 Task: Log work in the project AgileBoost for the issue 'Develop a new tool for automated testing of mobile application performance and resource consumption' spent time as '6w 3d 23h 55m' and remaining time as '3w 2d 14h 56m' and add a flag. Now add the issue to the epic 'Data Science Process Improvement'. Log work in the project AgileBoost for the issue 'Upgrade the logging and monitoring capabilities of a web application to improve error detection and debugging' spent time as '4w 5d 4h 20m' and remaining time as '1w 6d 20h 42m' and clone the issue. Now add the issue to the epic 'Data Visualization Process Improvement'
Action: Mouse moved to (695, 219)
Screenshot: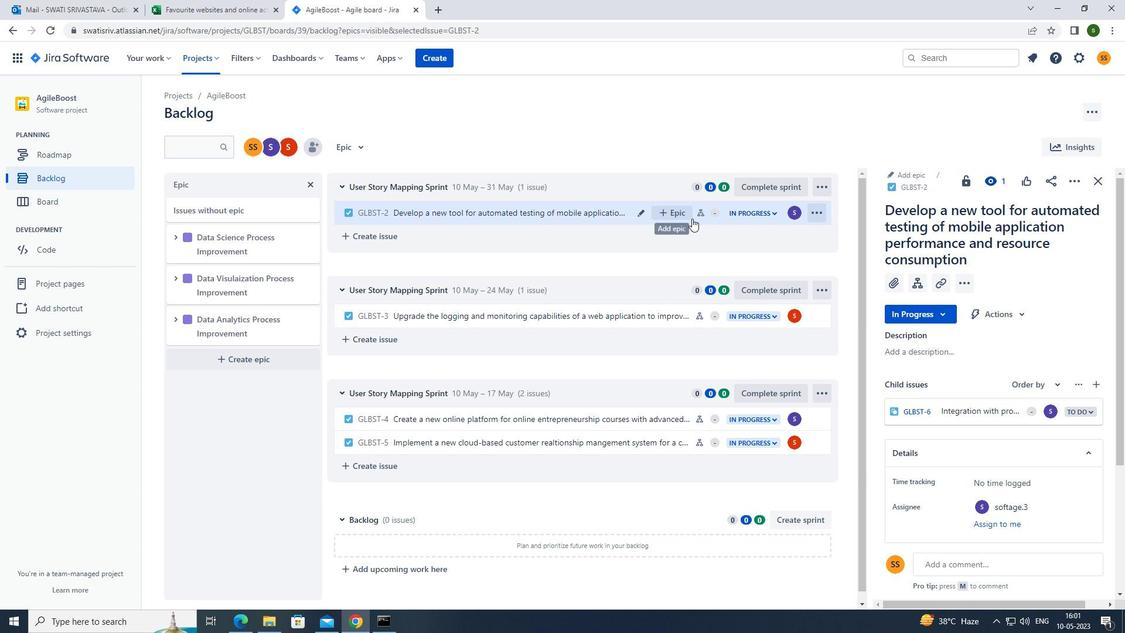 
Action: Mouse pressed left at (695, 219)
Screenshot: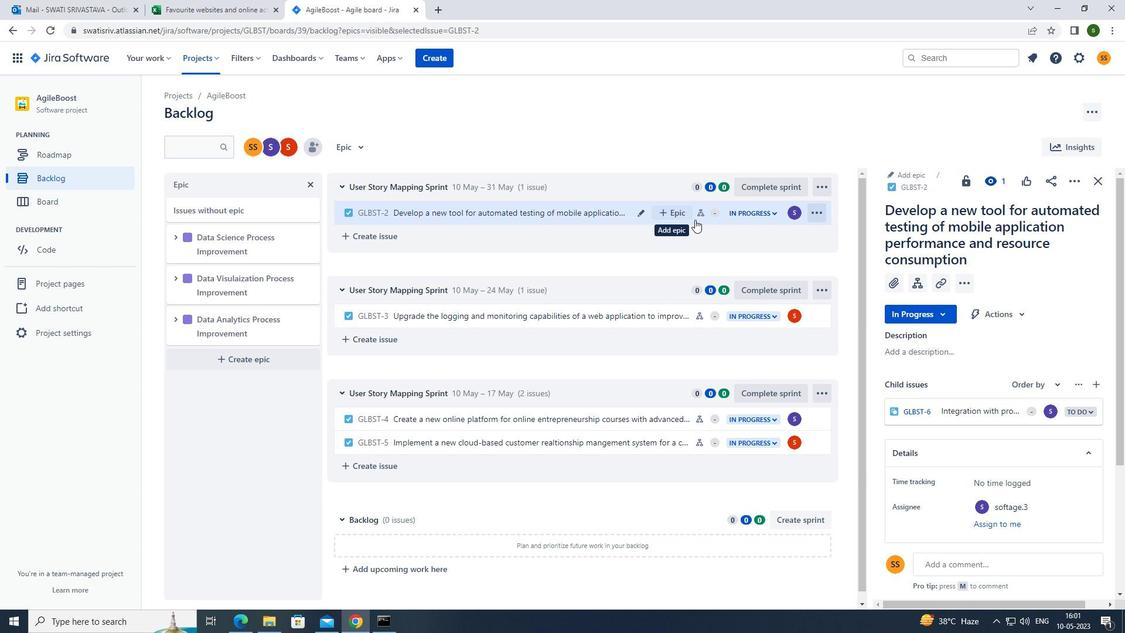 
Action: Mouse moved to (1074, 182)
Screenshot: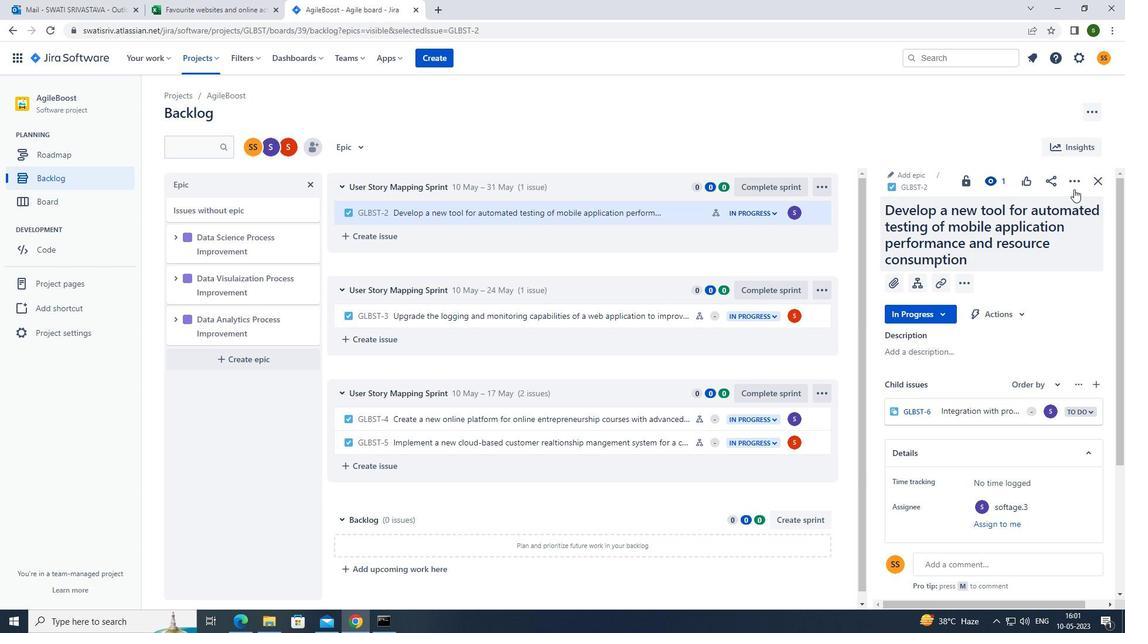
Action: Mouse pressed left at (1074, 182)
Screenshot: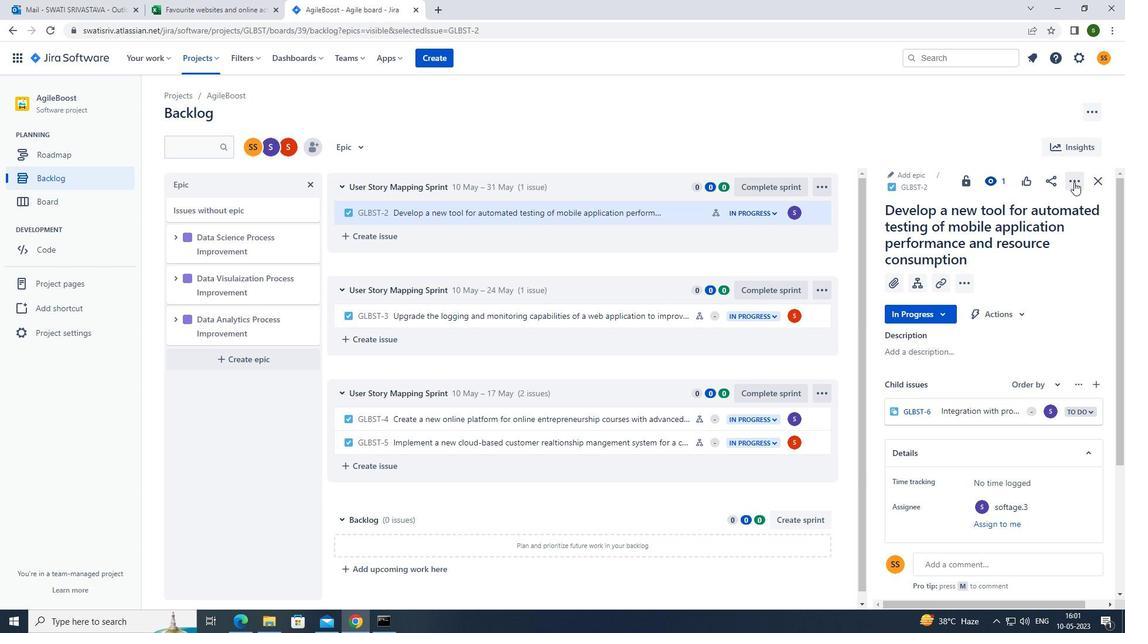 
Action: Mouse moved to (1022, 212)
Screenshot: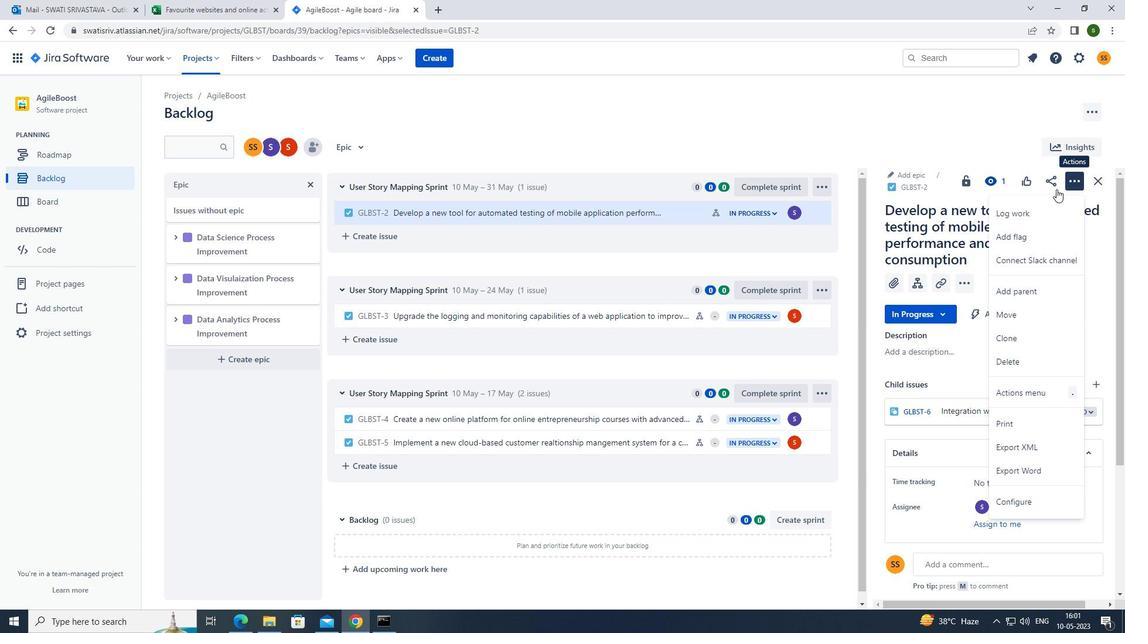
Action: Mouse pressed left at (1022, 212)
Screenshot: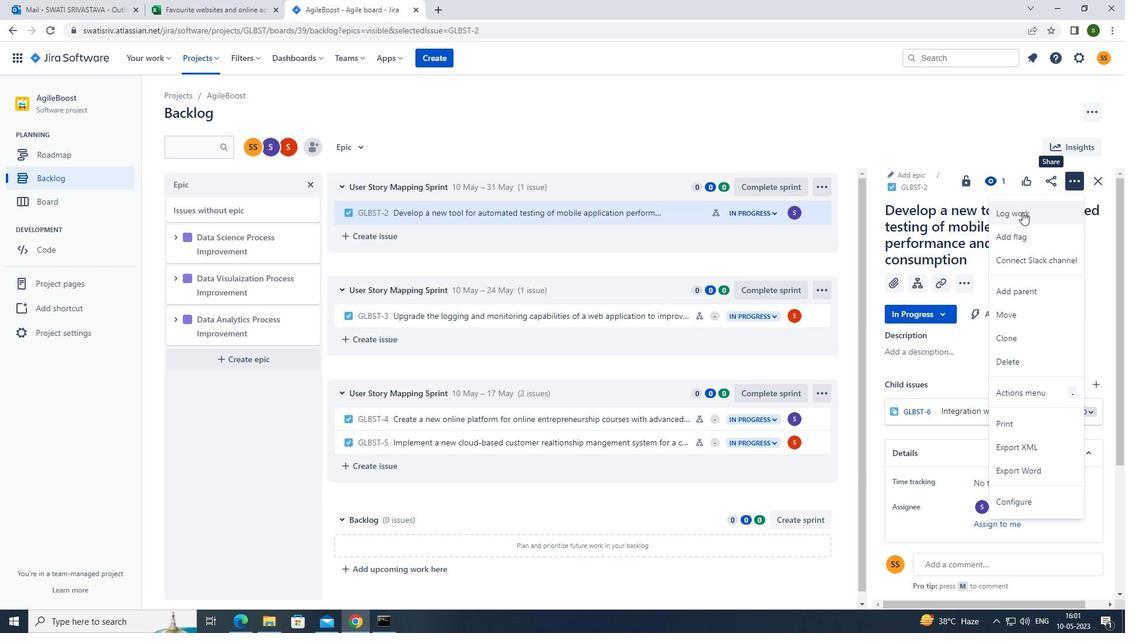
Action: Mouse moved to (532, 149)
Screenshot: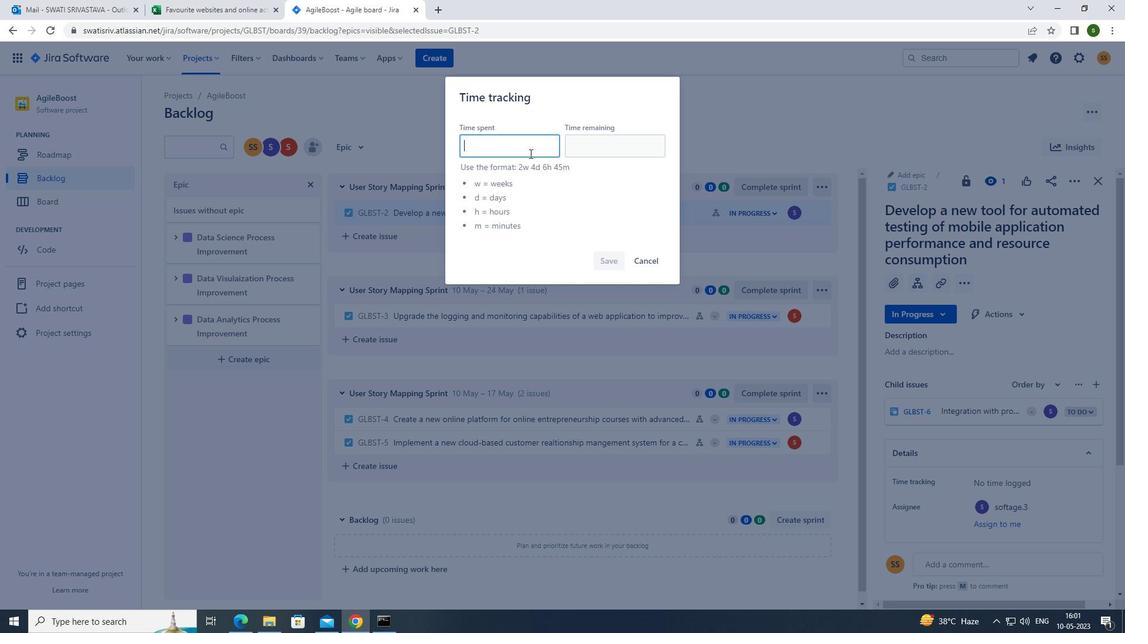 
Action: Key pressed 6w<Key.space>3d<Key.space>23h<Key.space>55m
Screenshot: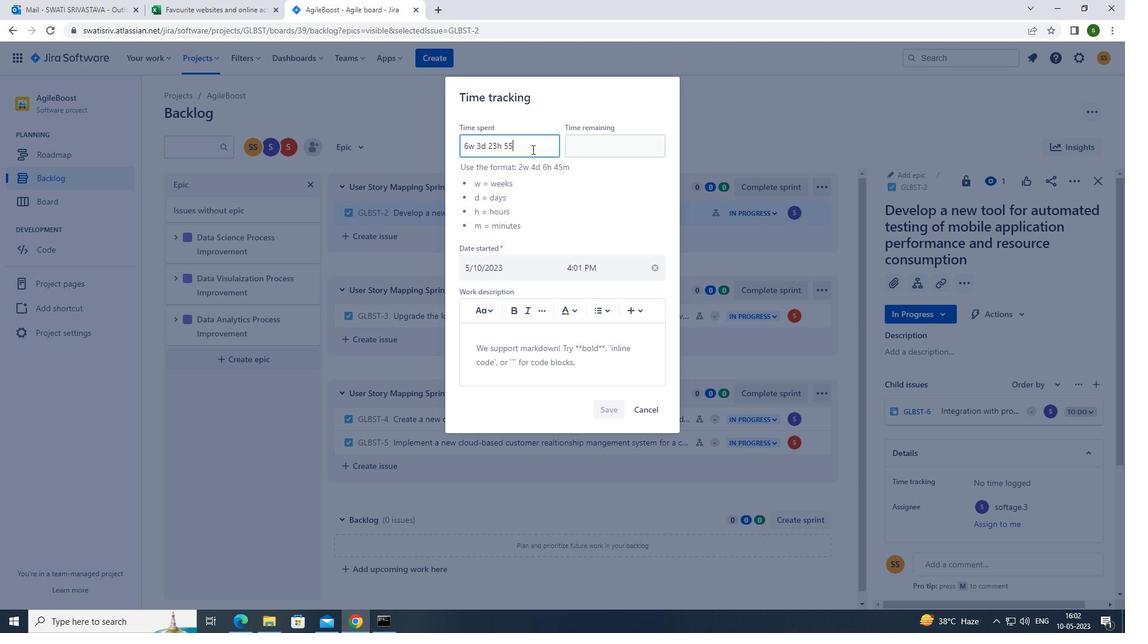 
Action: Mouse moved to (616, 160)
Screenshot: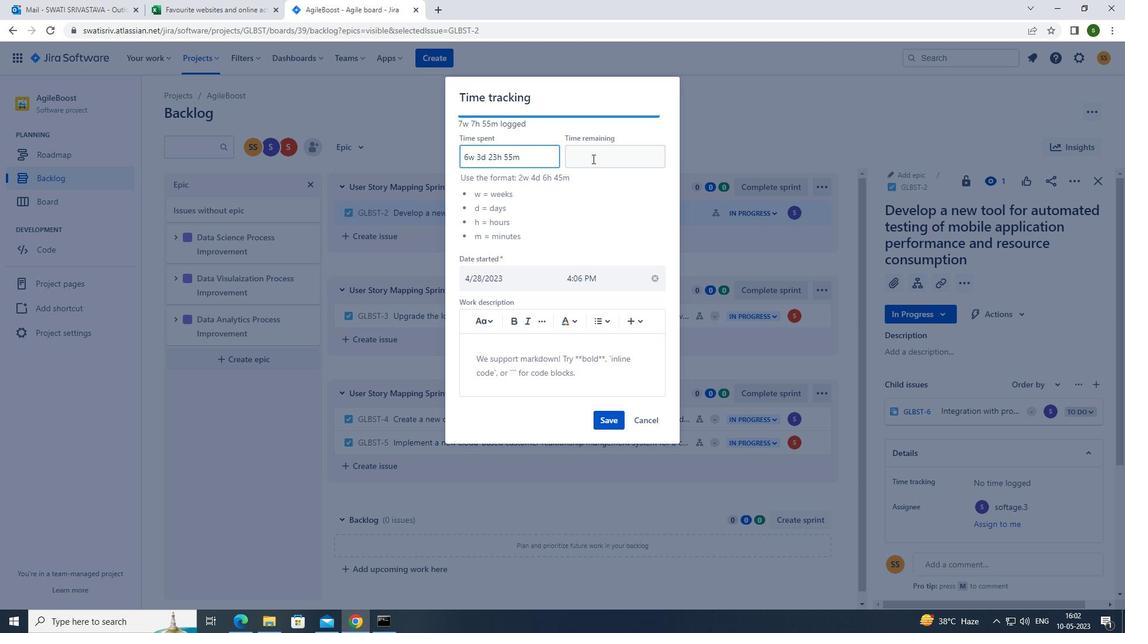 
Action: Mouse pressed left at (616, 160)
Screenshot: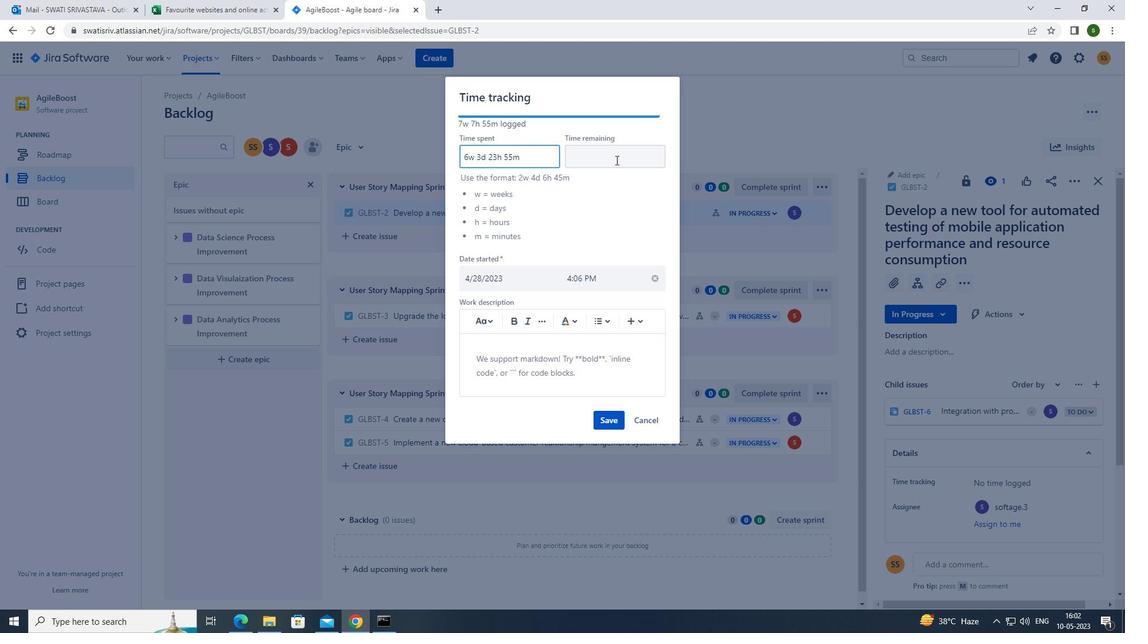
Action: Key pressed 3w<Key.space>2d<Key.space>14h<Key.space>56m
Screenshot: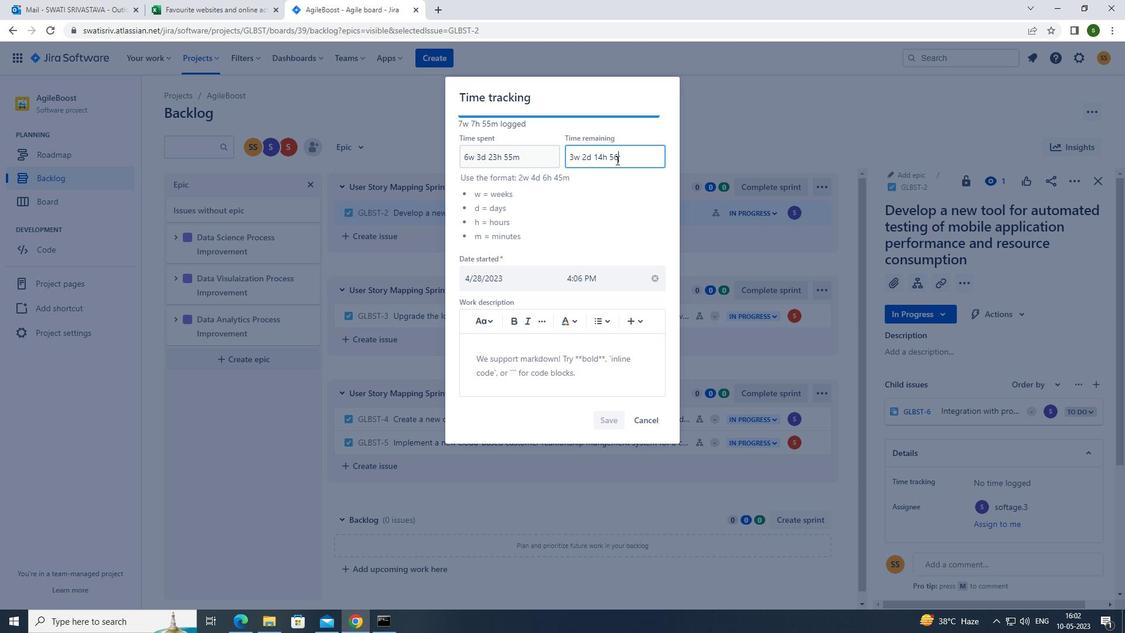 
Action: Mouse moved to (617, 414)
Screenshot: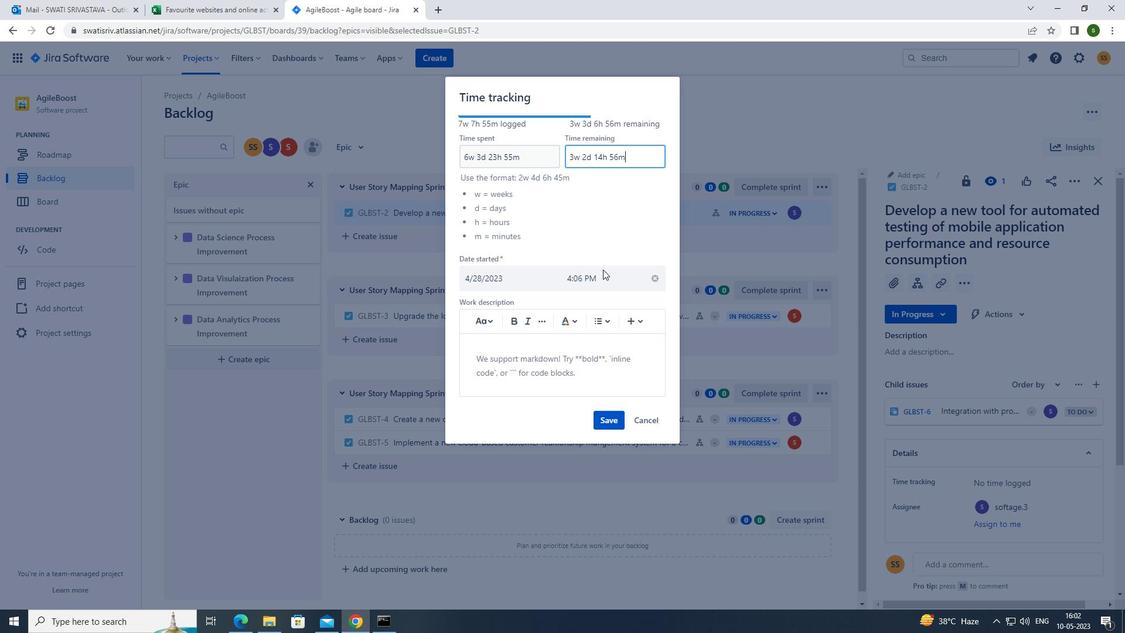 
Action: Mouse pressed left at (617, 414)
Screenshot: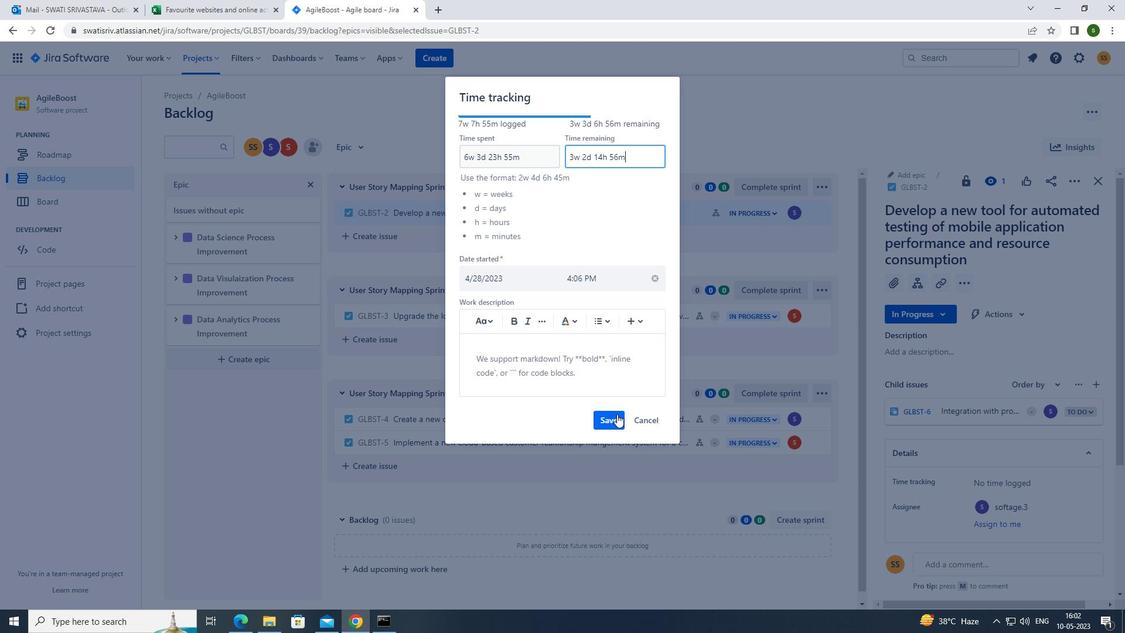 
Action: Mouse moved to (1076, 182)
Screenshot: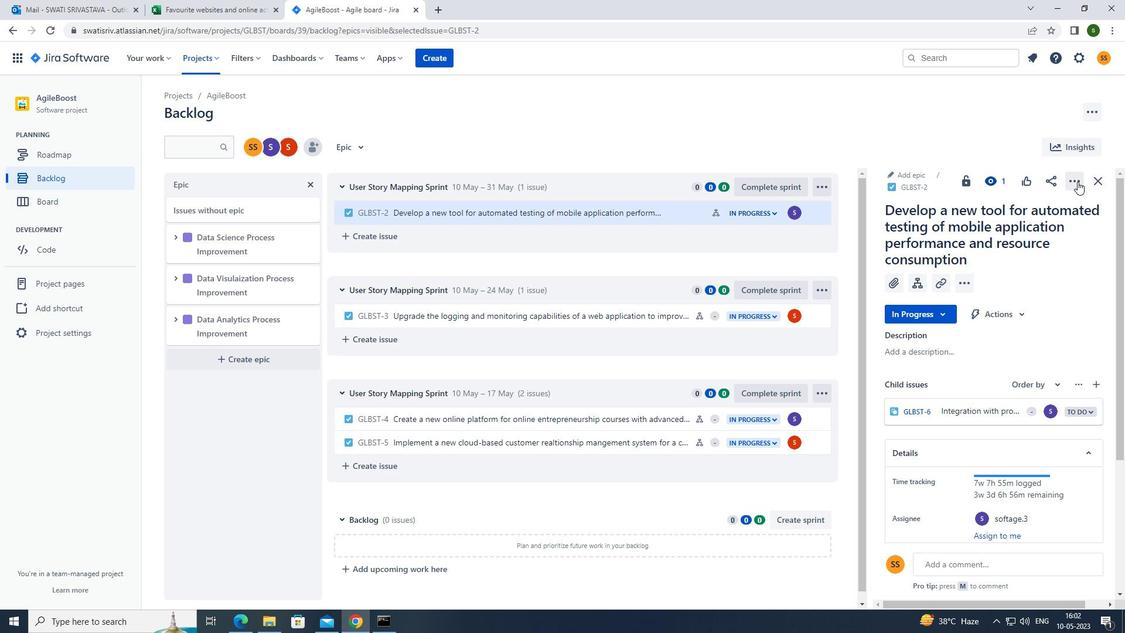 
Action: Mouse pressed left at (1076, 182)
Screenshot: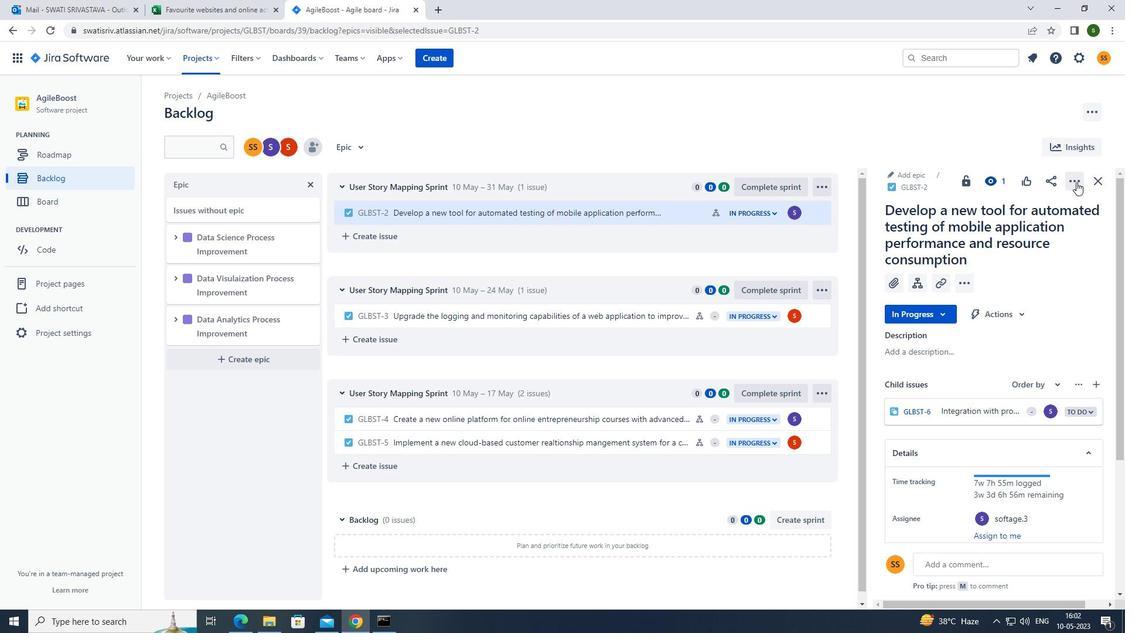 
Action: Mouse moved to (1015, 240)
Screenshot: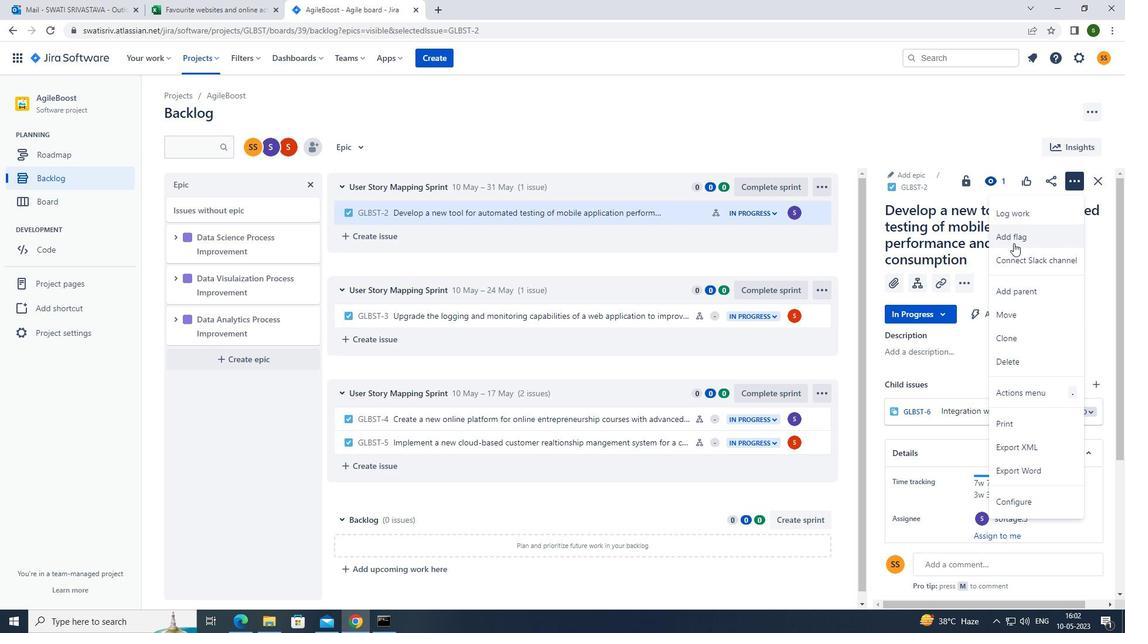 
Action: Mouse pressed left at (1015, 240)
Screenshot: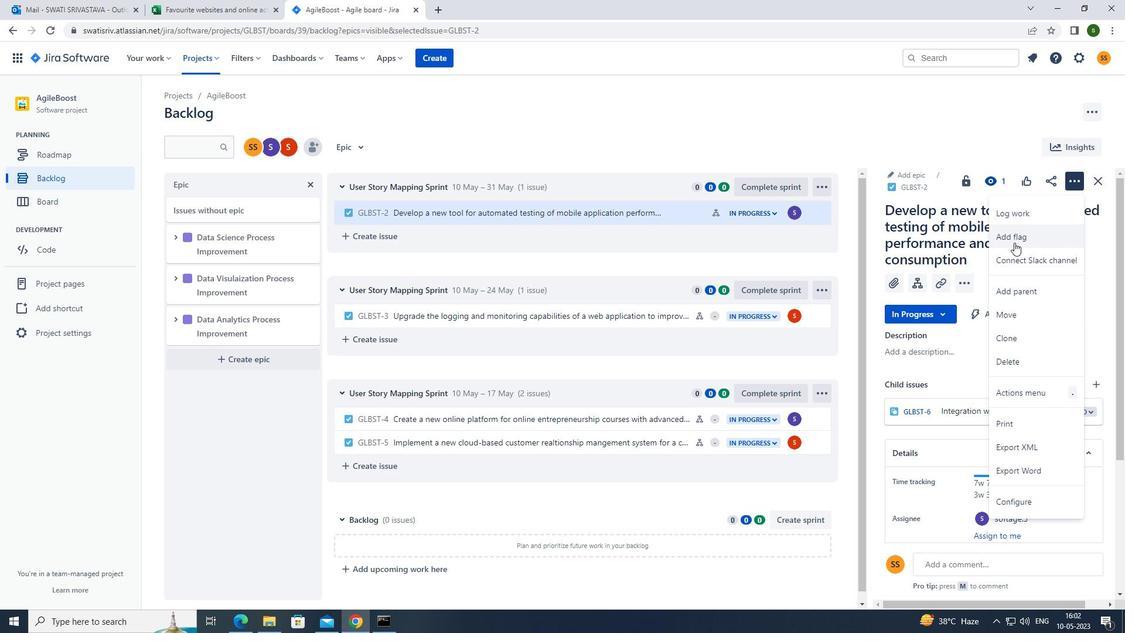 
Action: Mouse moved to (361, 148)
Screenshot: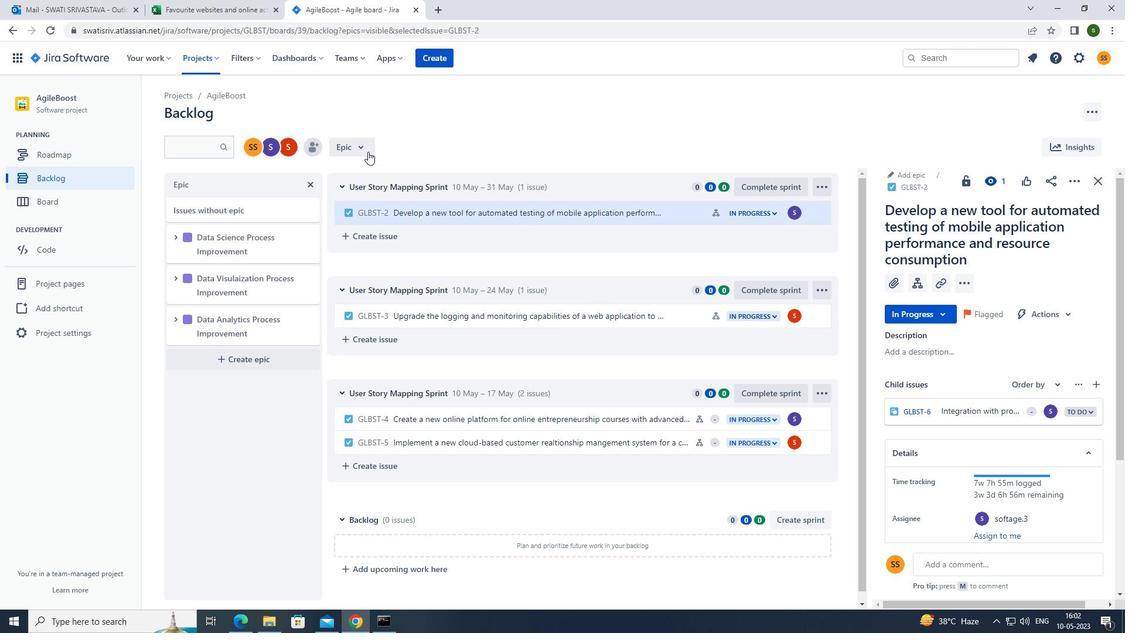 
Action: Mouse pressed left at (361, 148)
Screenshot: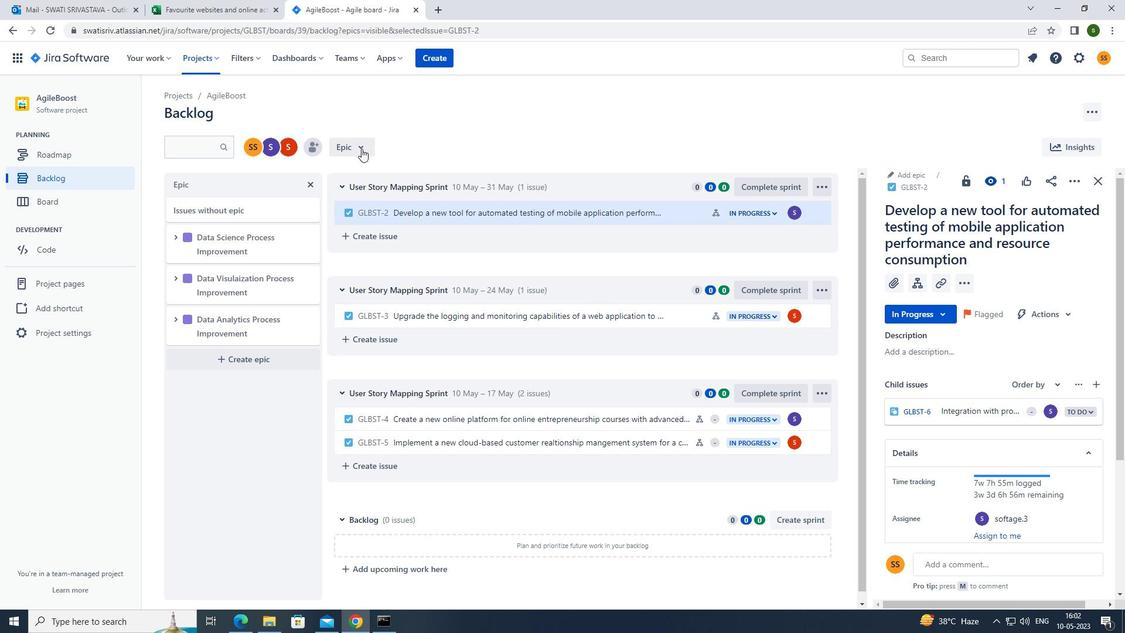 
Action: Mouse moved to (405, 201)
Screenshot: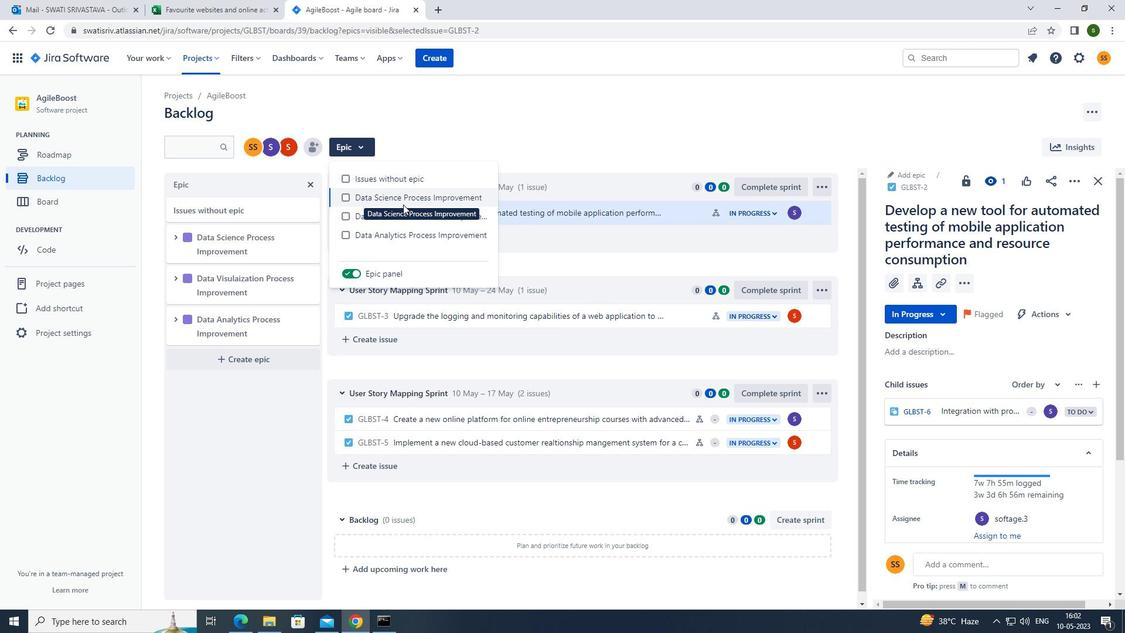 
Action: Mouse pressed left at (405, 201)
Screenshot: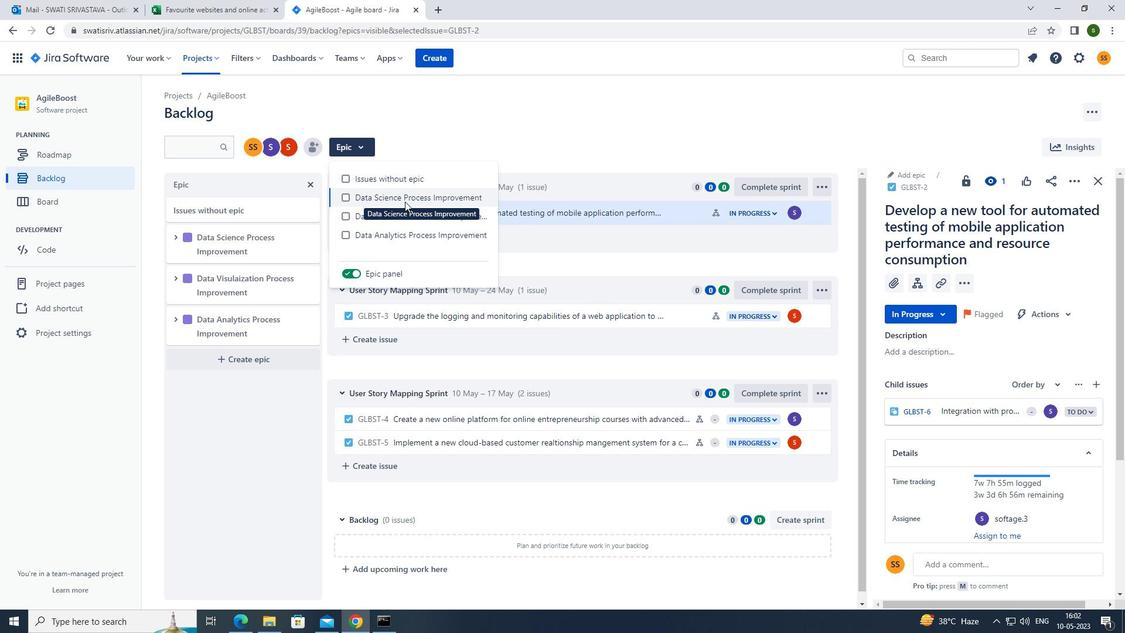 
Action: Mouse moved to (550, 131)
Screenshot: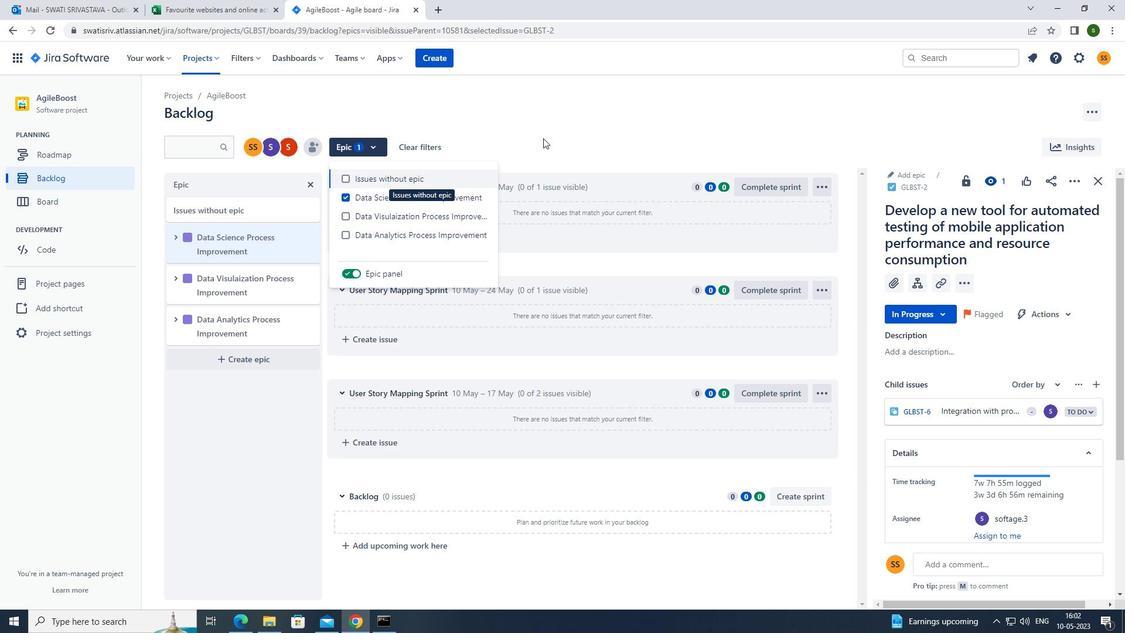 
Action: Mouse pressed left at (550, 131)
Screenshot: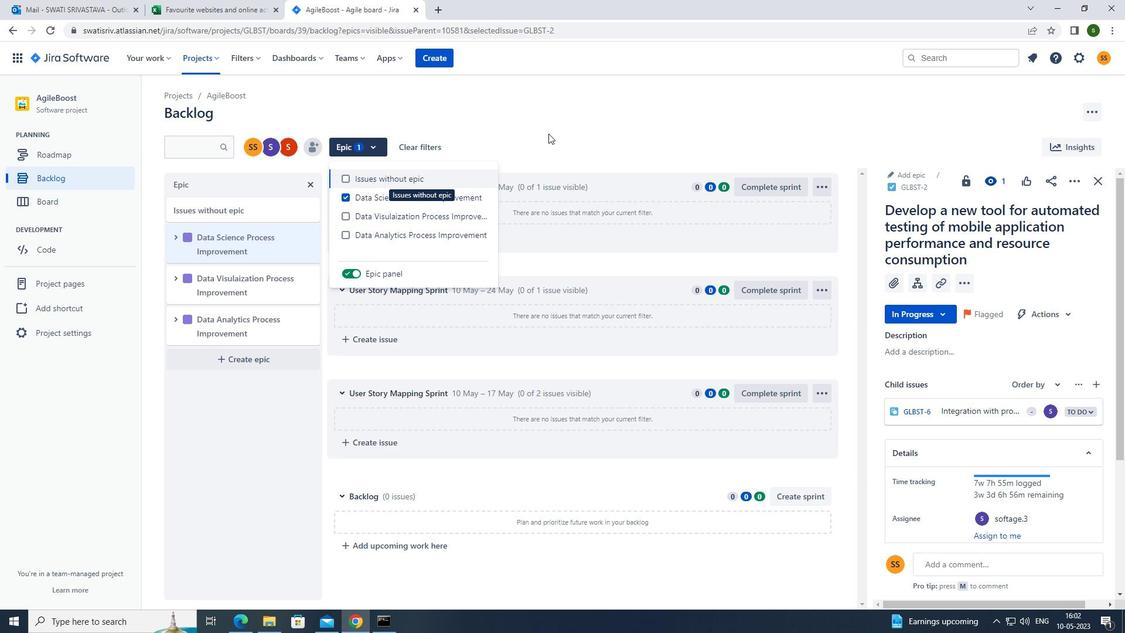 
Action: Mouse moved to (83, 174)
Screenshot: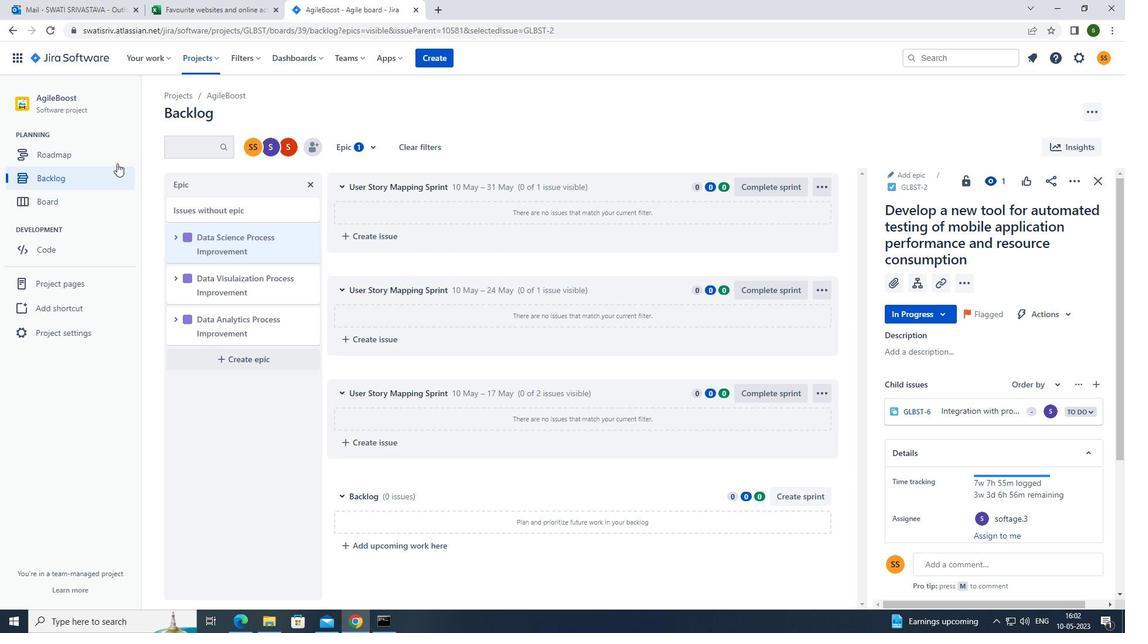 
Action: Mouse pressed left at (83, 174)
Screenshot: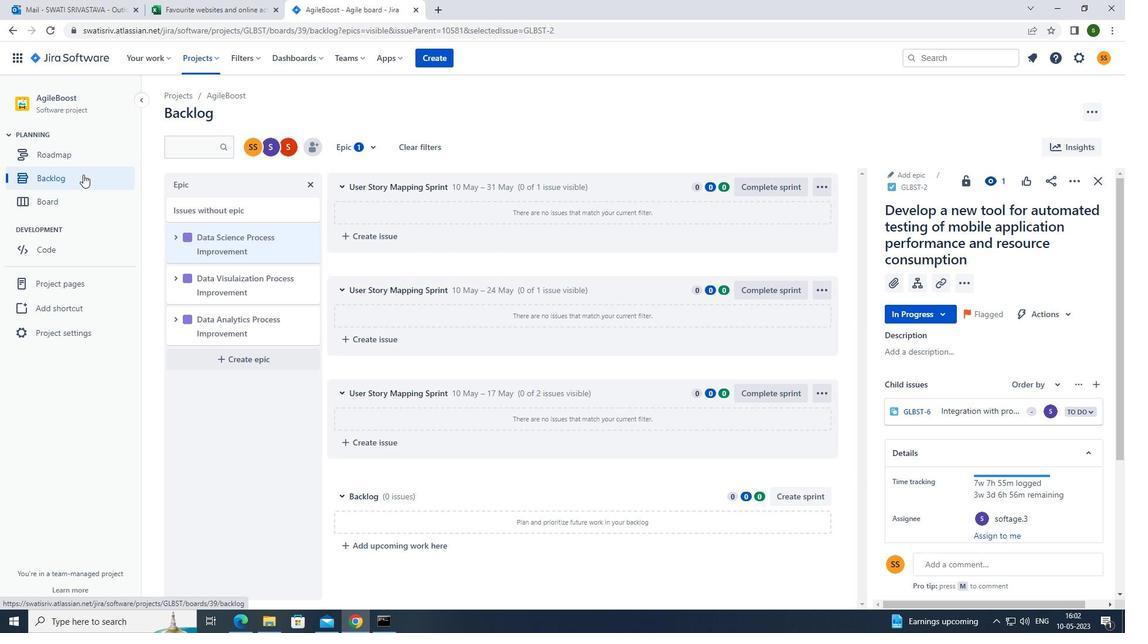
Action: Mouse moved to (645, 324)
Screenshot: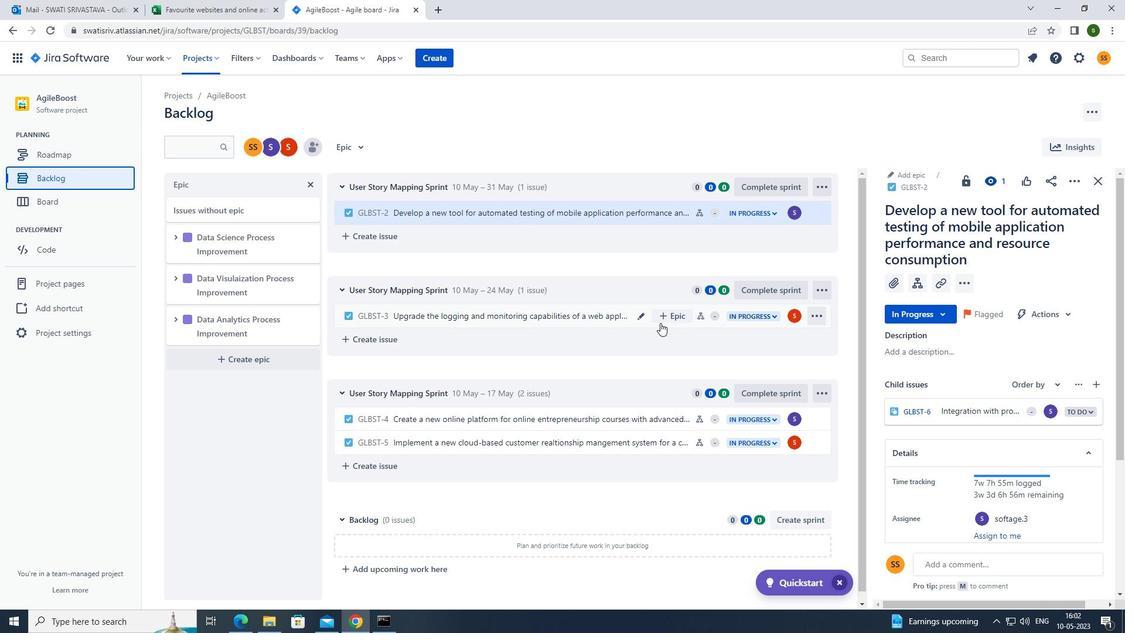 
Action: Mouse pressed left at (645, 324)
Screenshot: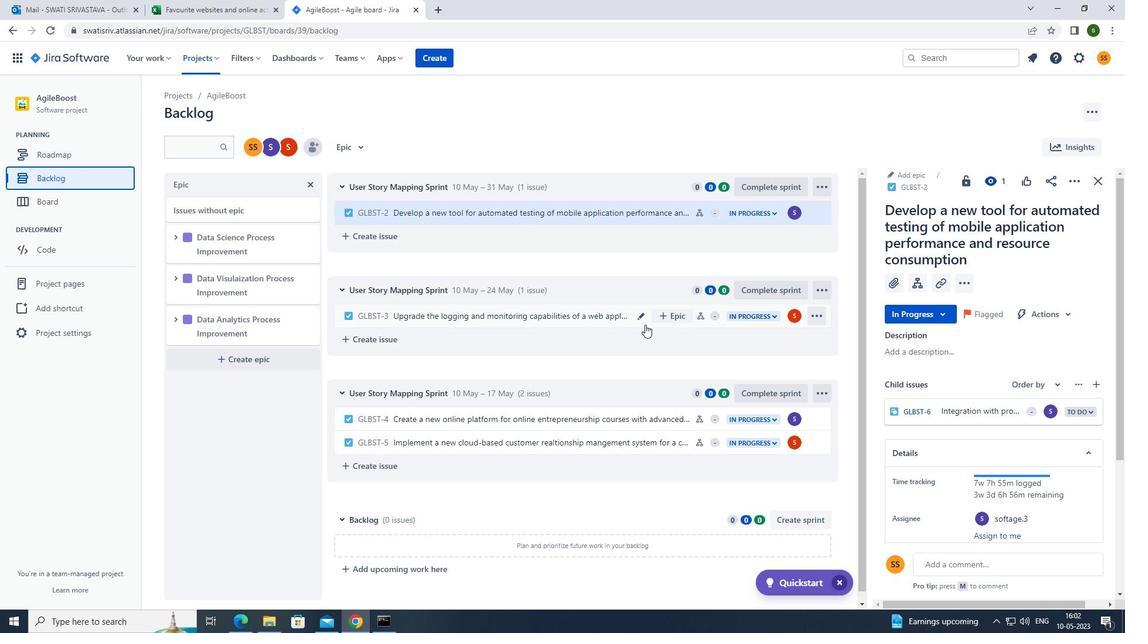 
Action: Mouse moved to (1066, 177)
Screenshot: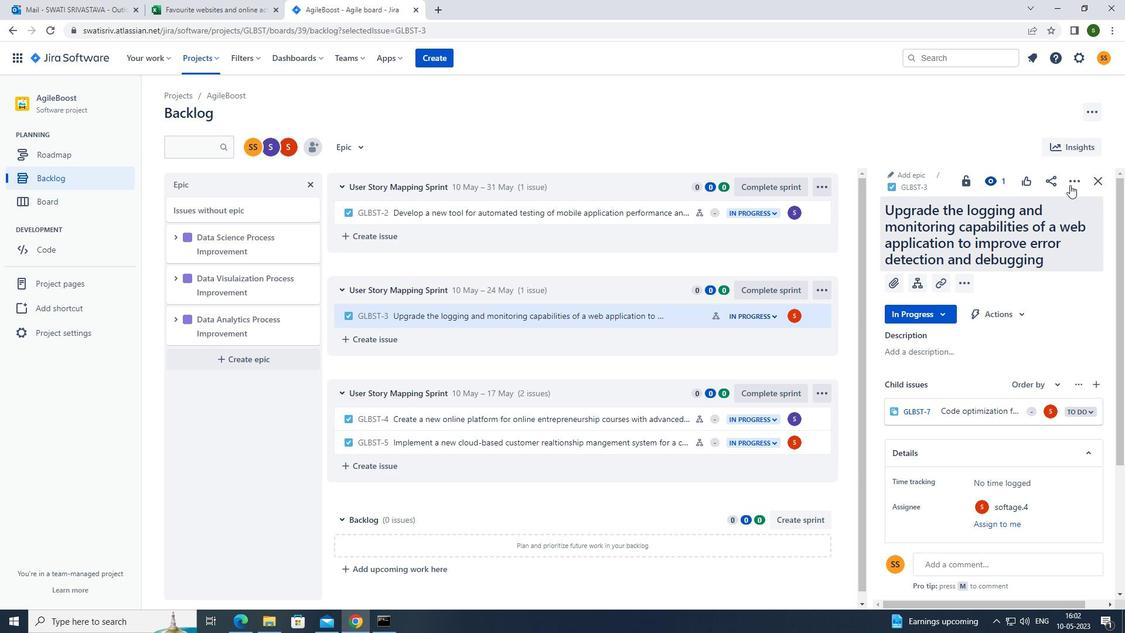 
Action: Mouse pressed left at (1066, 177)
Screenshot: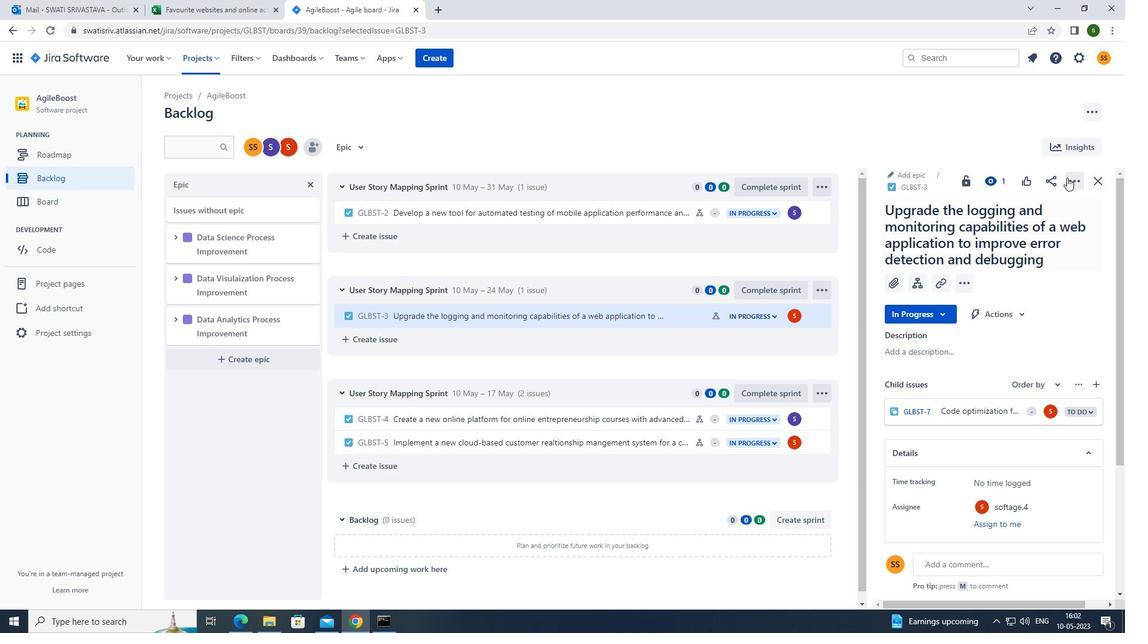 
Action: Mouse moved to (1043, 206)
Screenshot: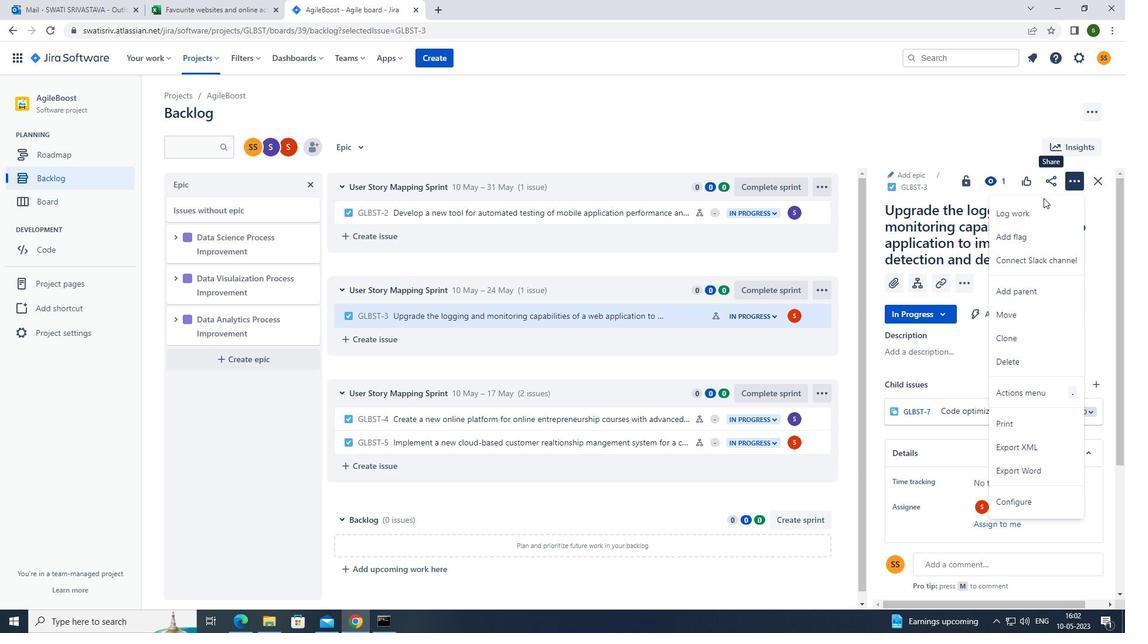 
Action: Mouse pressed left at (1043, 206)
Screenshot: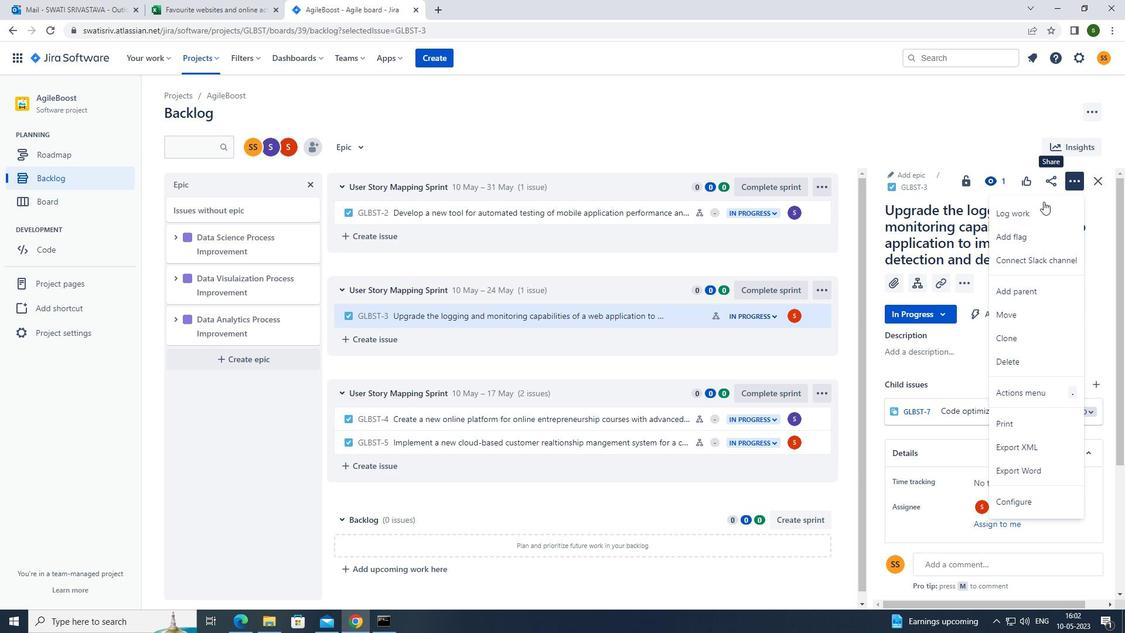 
Action: Mouse moved to (542, 149)
Screenshot: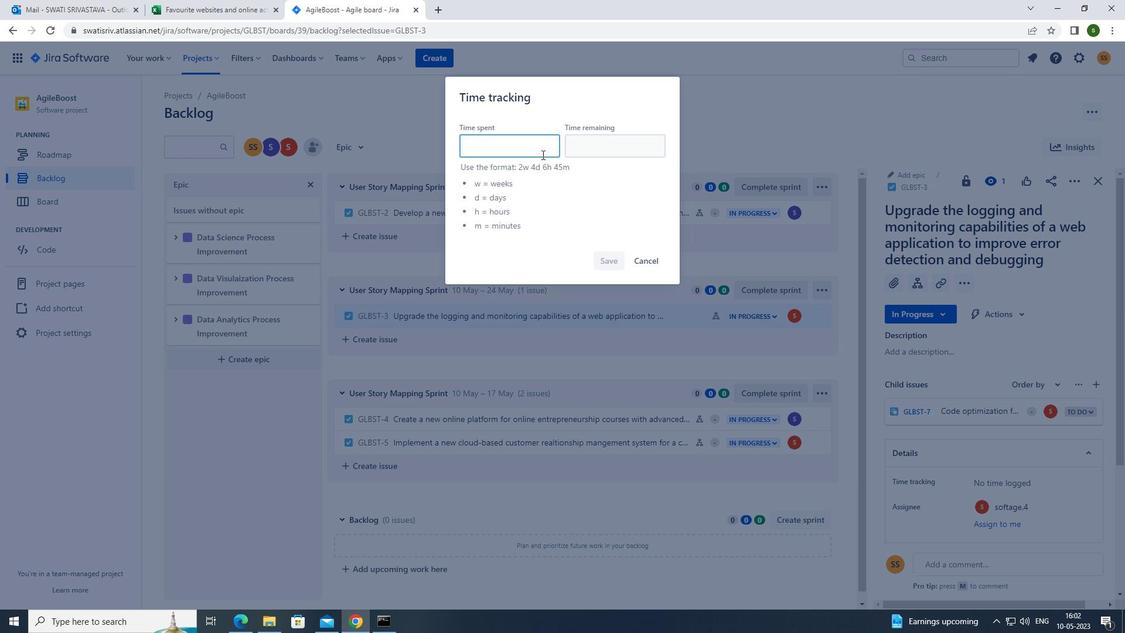 
Action: Mouse pressed left at (542, 149)
Screenshot: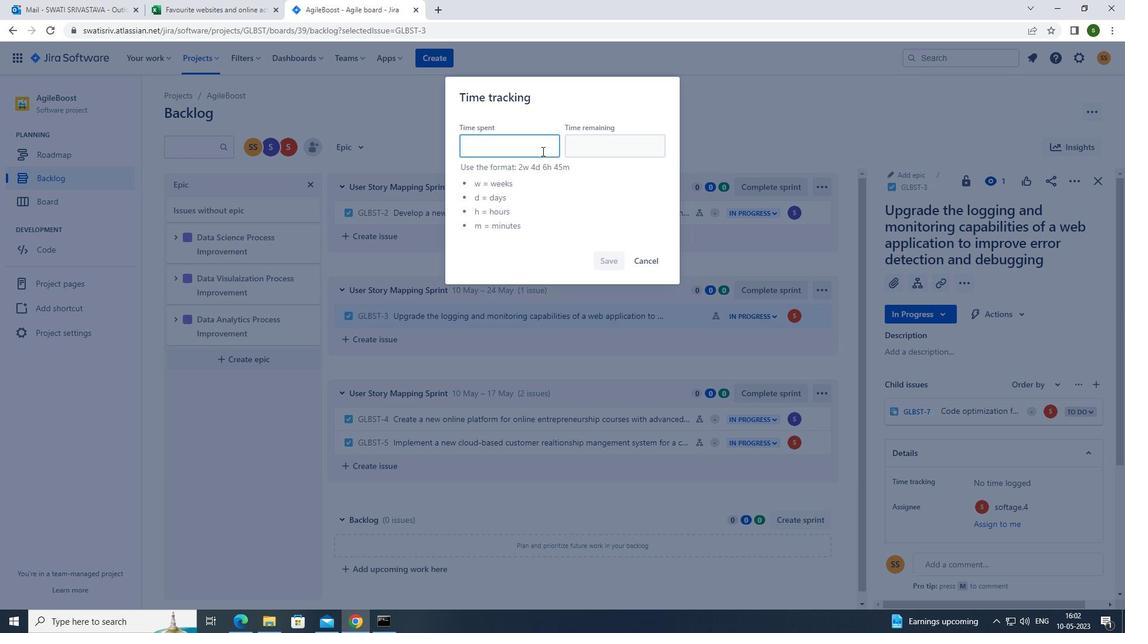 
Action: Key pressed 4w<Key.space>5d<Key.space>4h<Key.space>20m
Screenshot: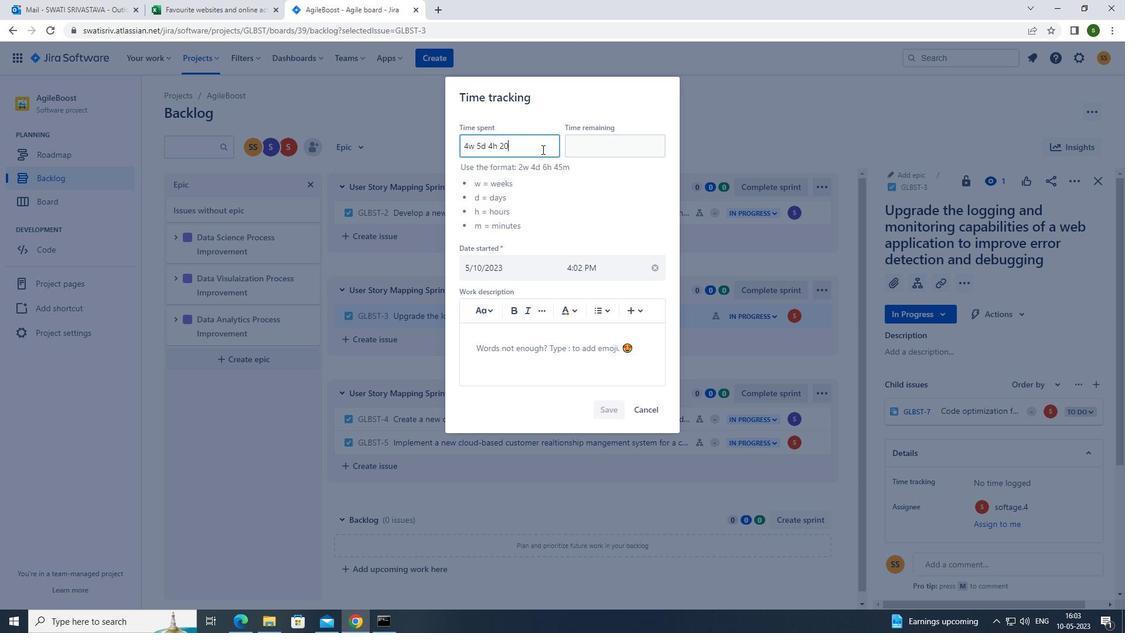 
Action: Mouse moved to (599, 157)
Screenshot: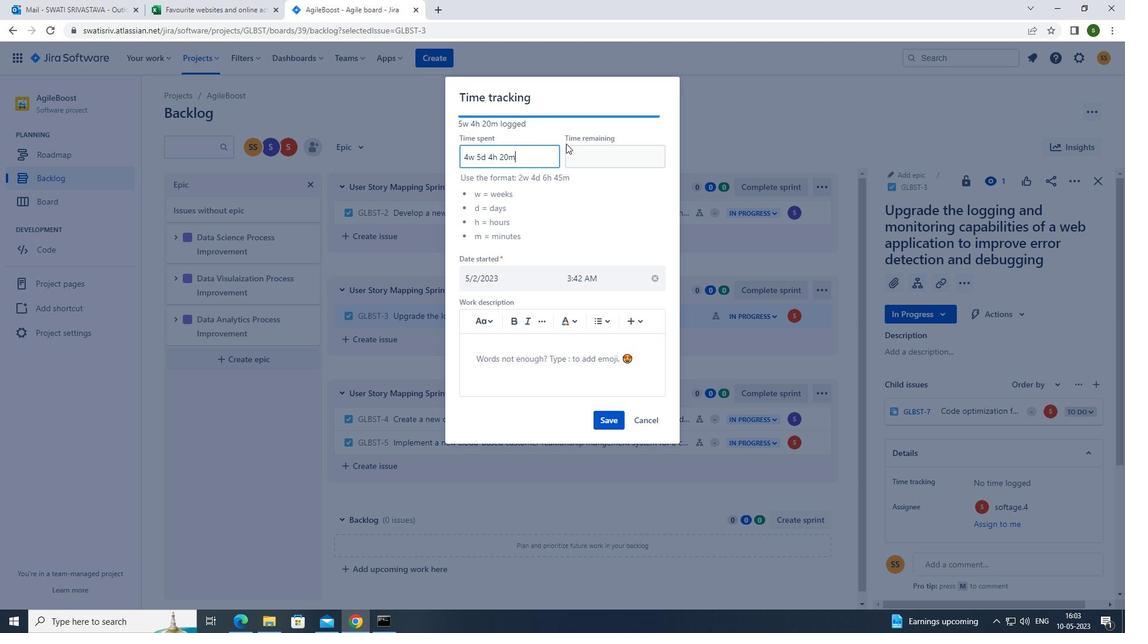 
Action: Mouse pressed left at (599, 157)
Screenshot: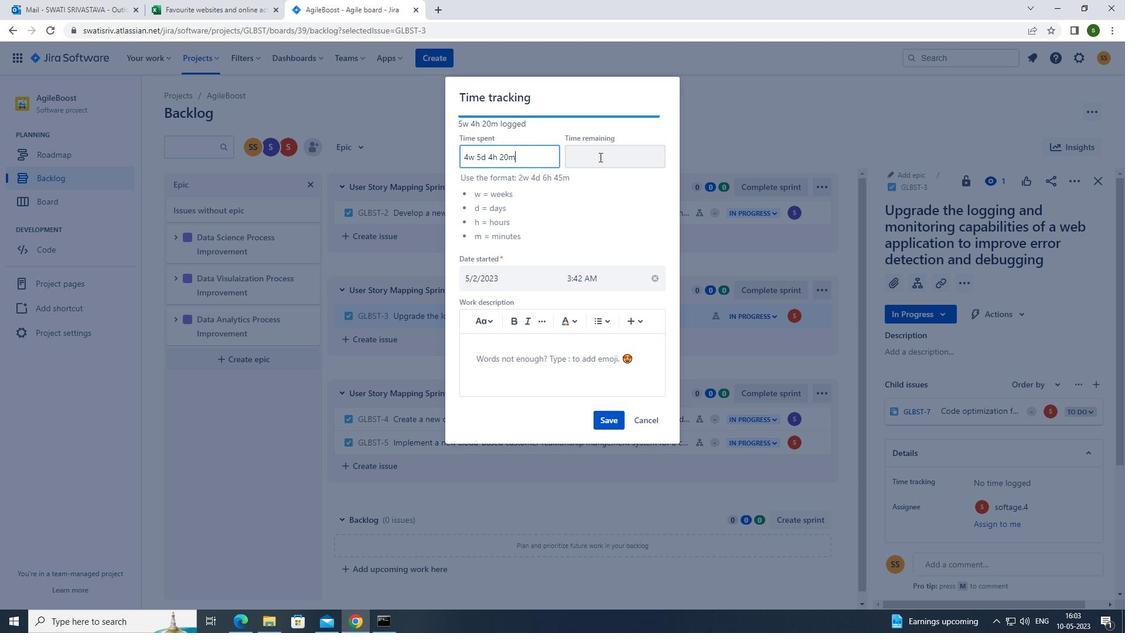 
Action: Mouse moved to (599, 157)
Screenshot: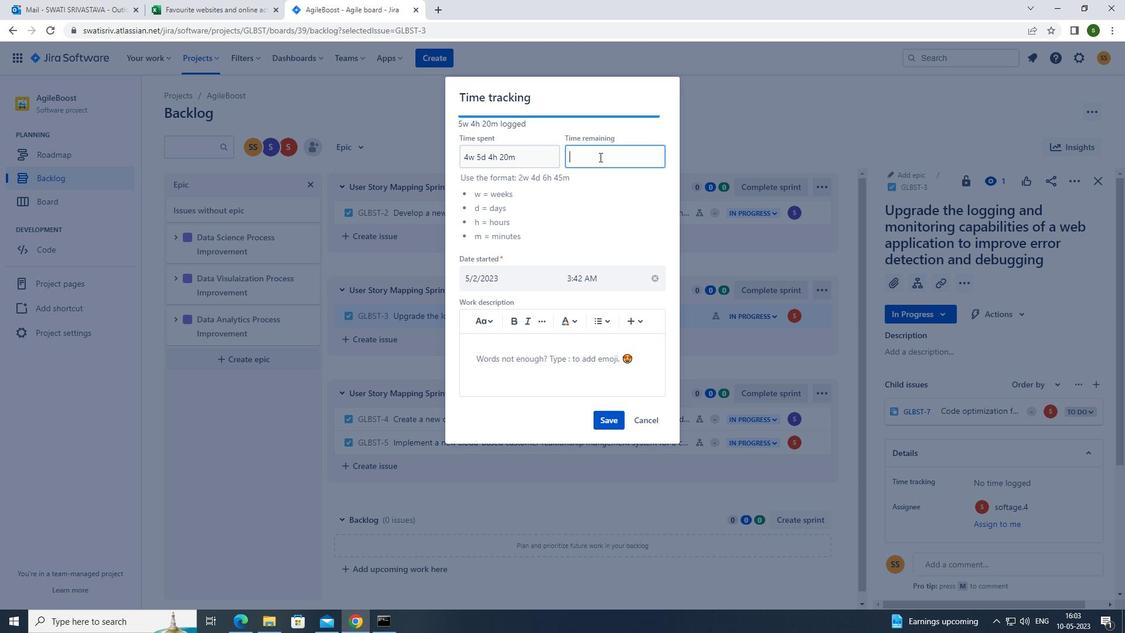
Action: Key pressed 1w<Key.space>6d<Key.space>20h<Key.space>42m
Screenshot: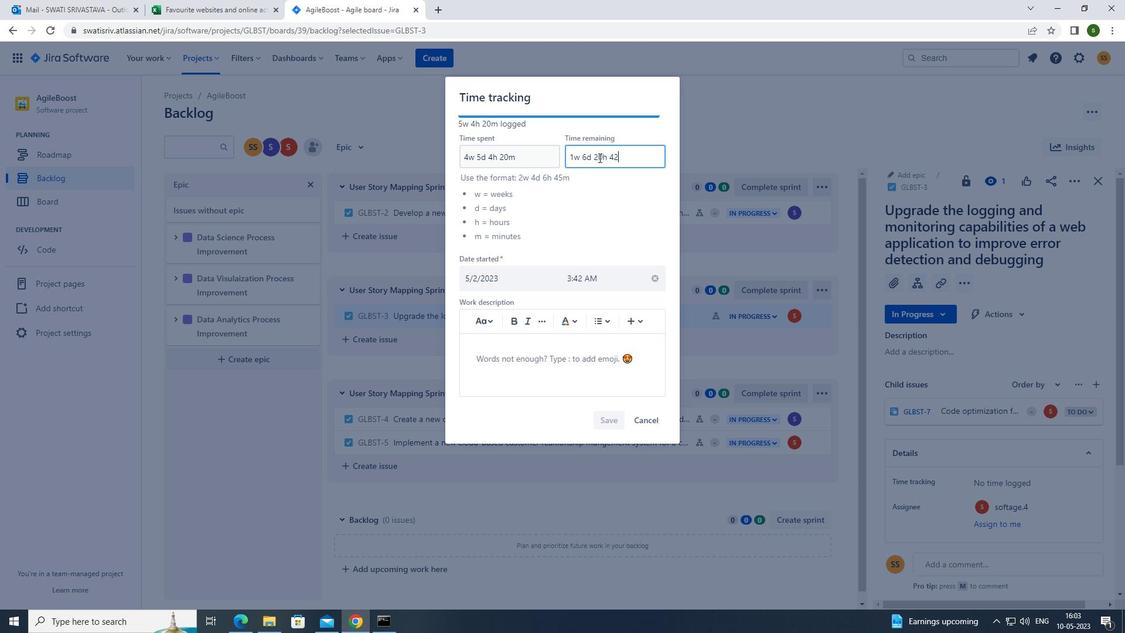 
Action: Mouse moved to (606, 414)
Screenshot: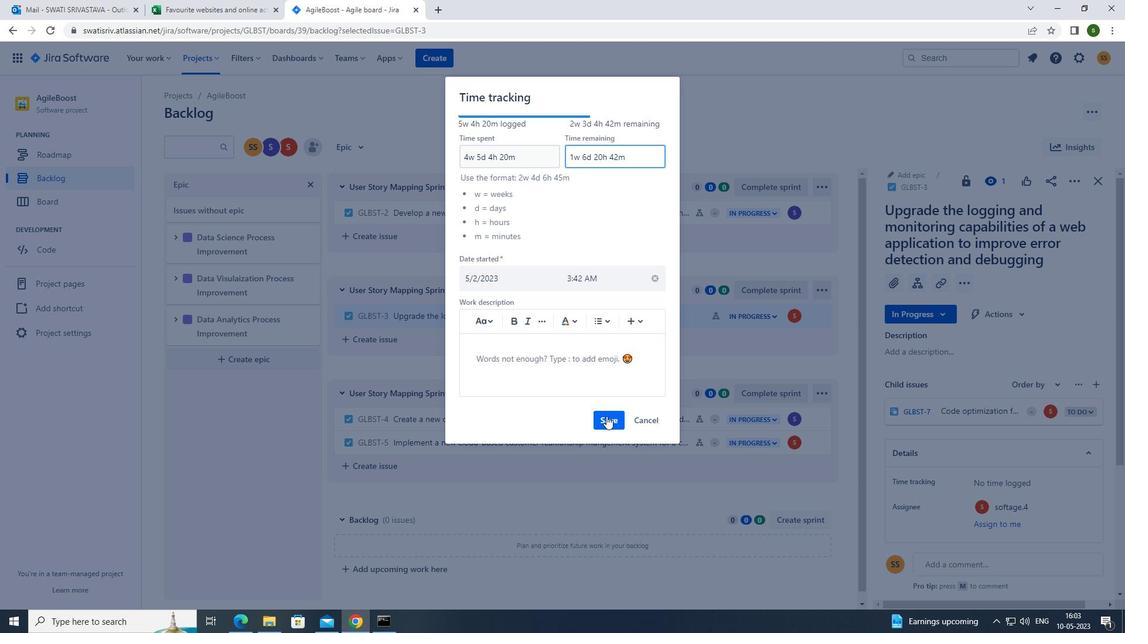 
Action: Mouse pressed left at (606, 414)
Screenshot: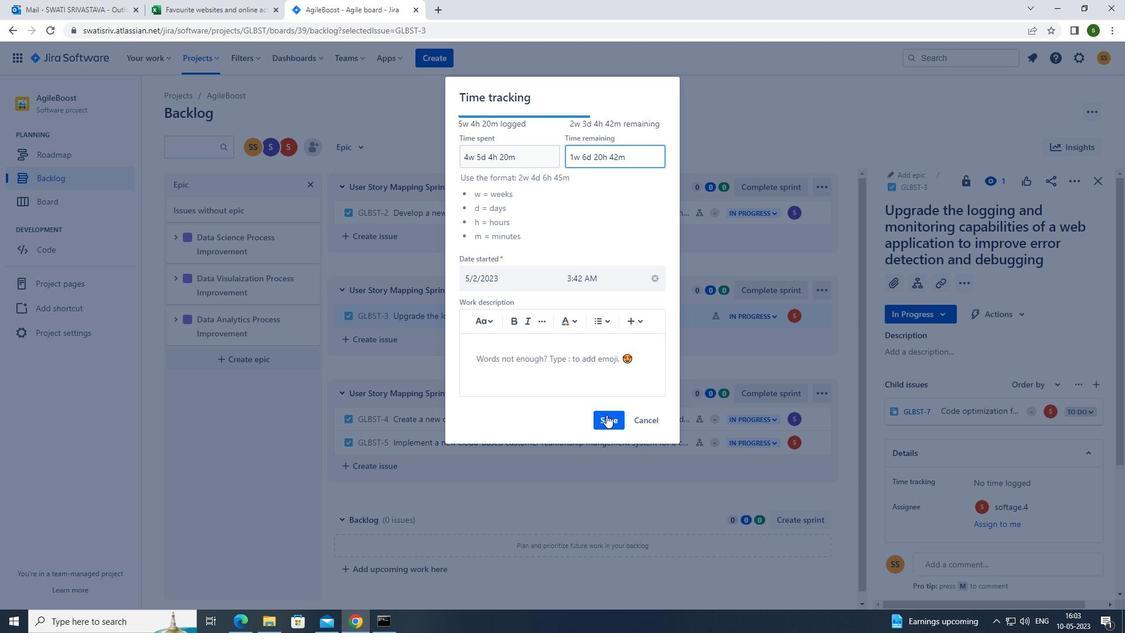 
Action: Mouse moved to (965, 285)
Screenshot: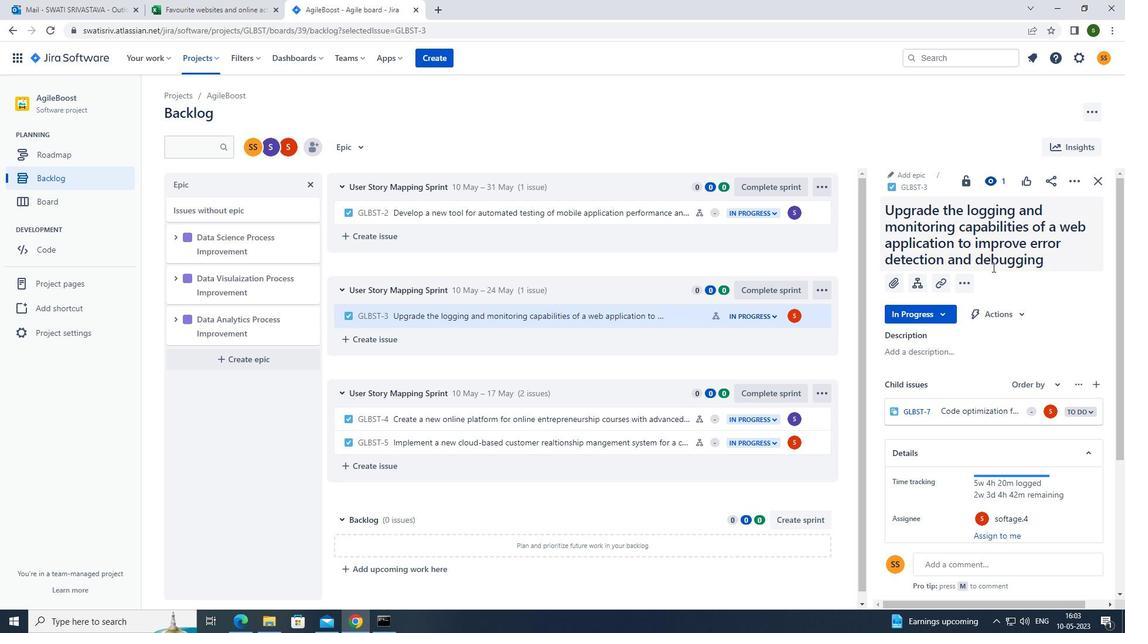 
Action: Mouse pressed left at (965, 285)
Screenshot: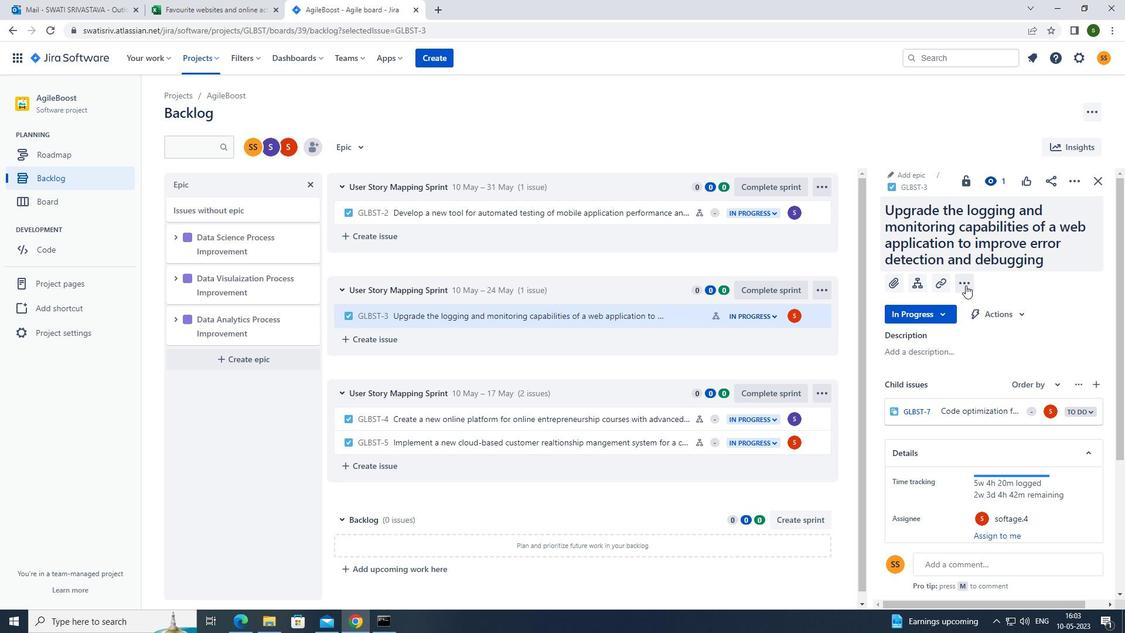
Action: Mouse pressed left at (965, 285)
Screenshot: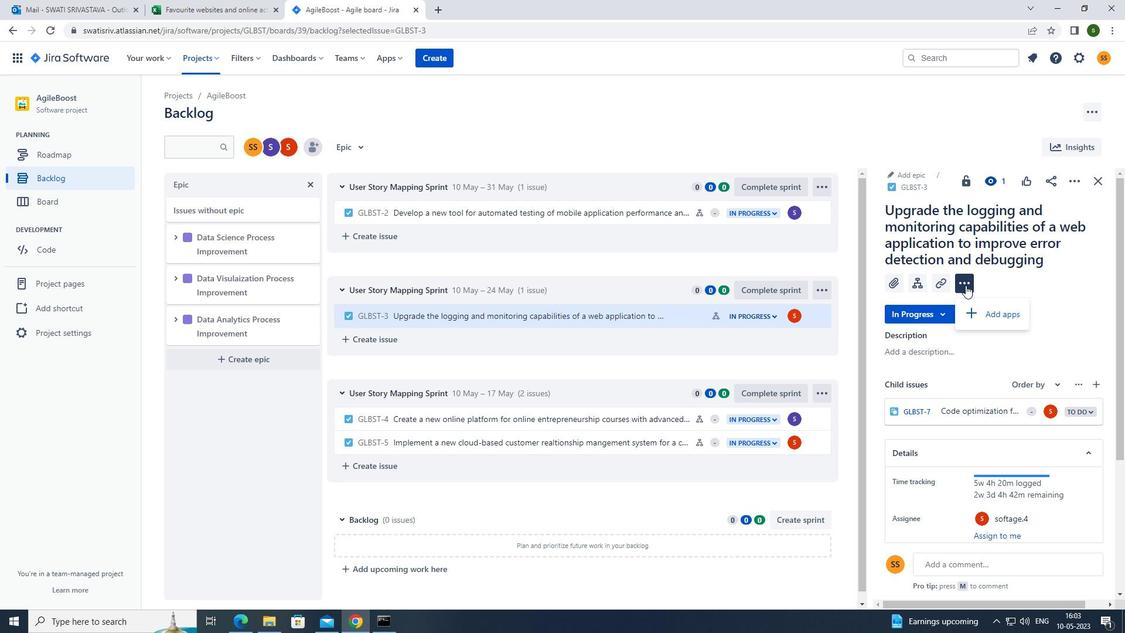 
Action: Mouse moved to (1076, 184)
Screenshot: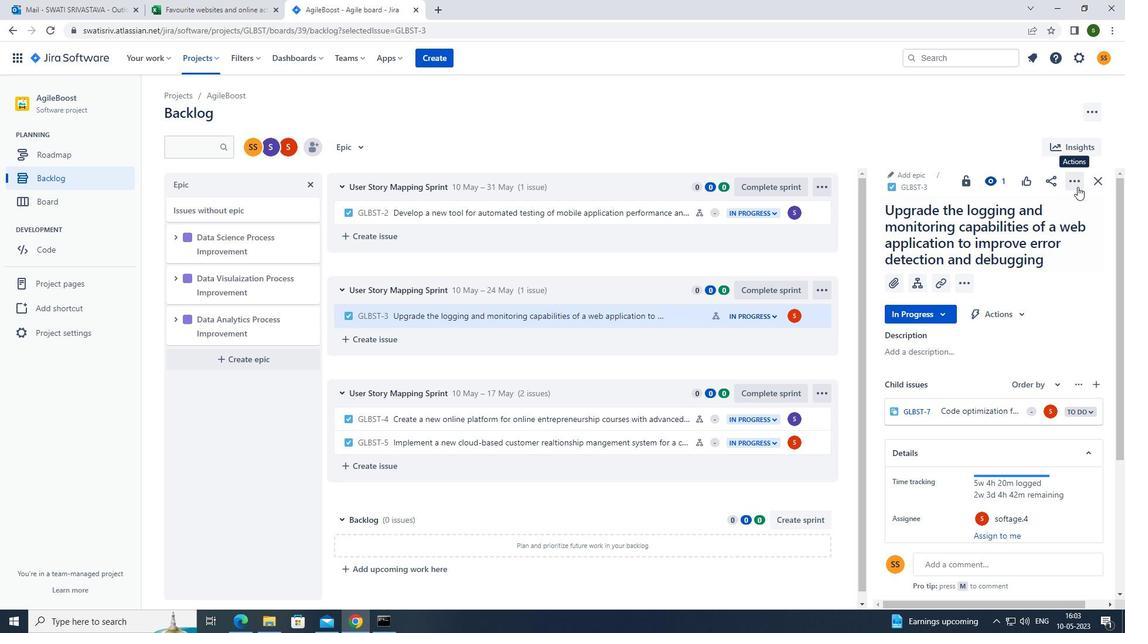 
Action: Mouse pressed left at (1076, 184)
Screenshot: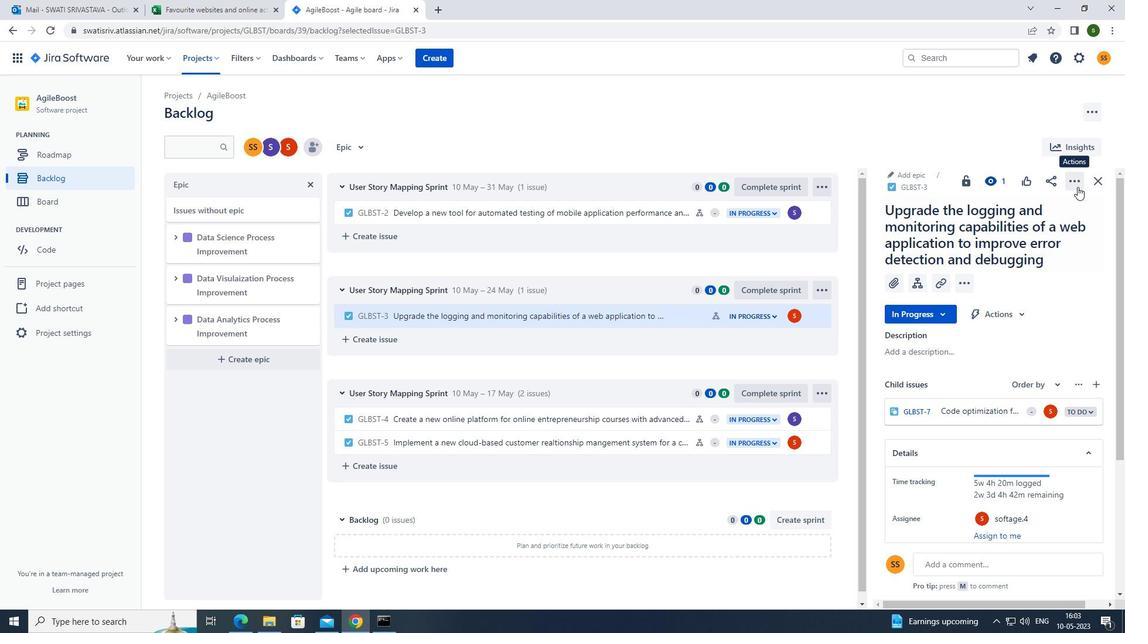 
Action: Mouse moved to (1036, 335)
Screenshot: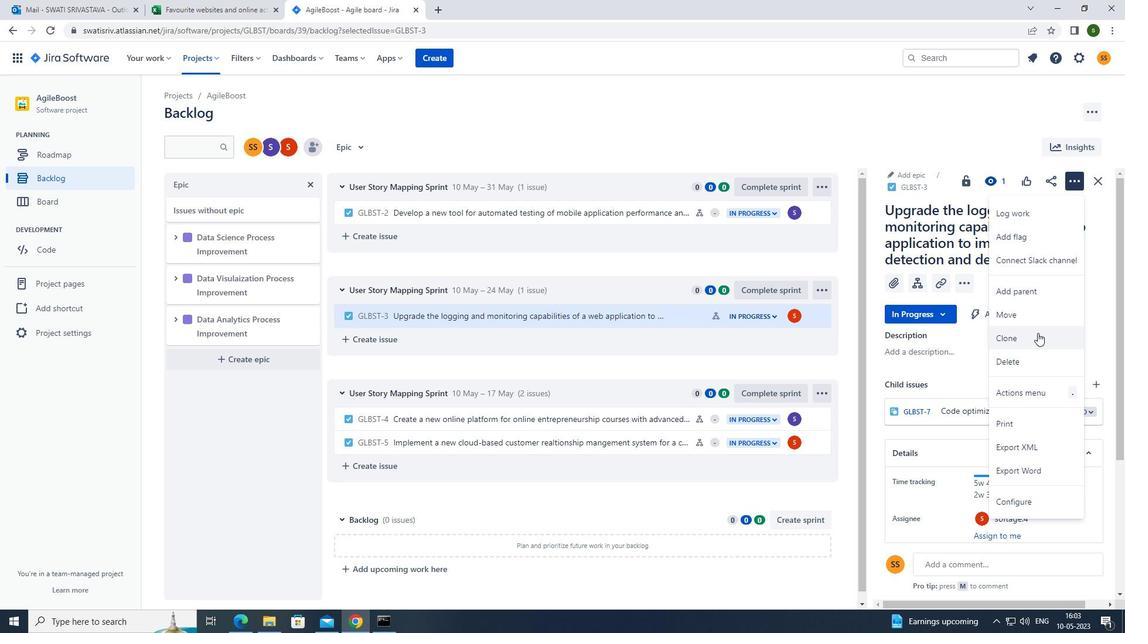 
Action: Mouse pressed left at (1036, 335)
Screenshot: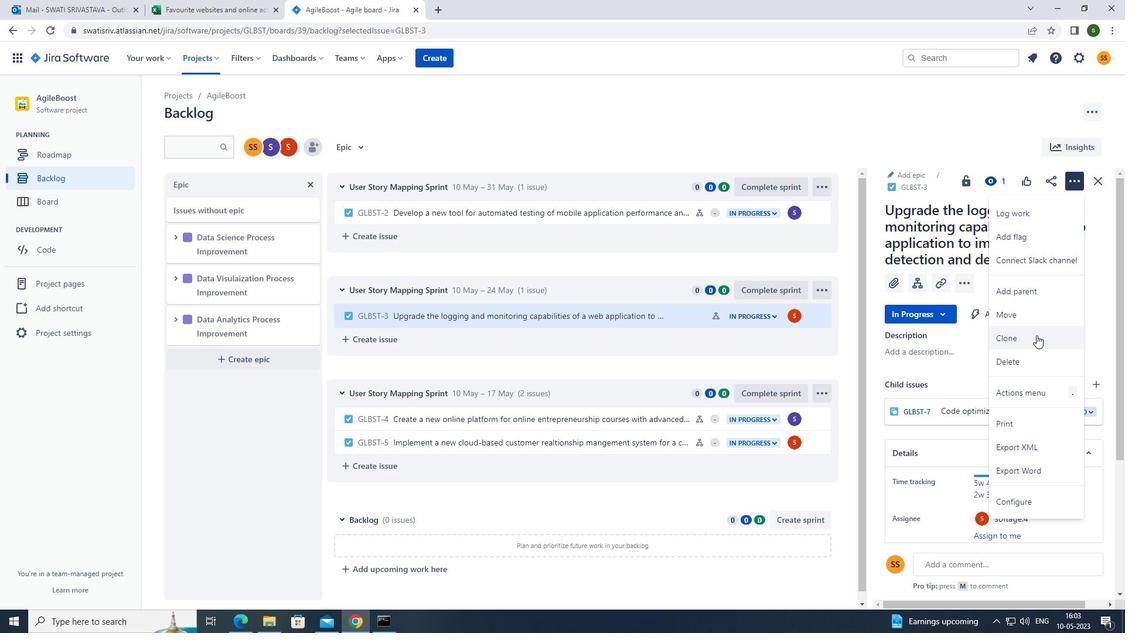 
Action: Mouse moved to (521, 195)
Screenshot: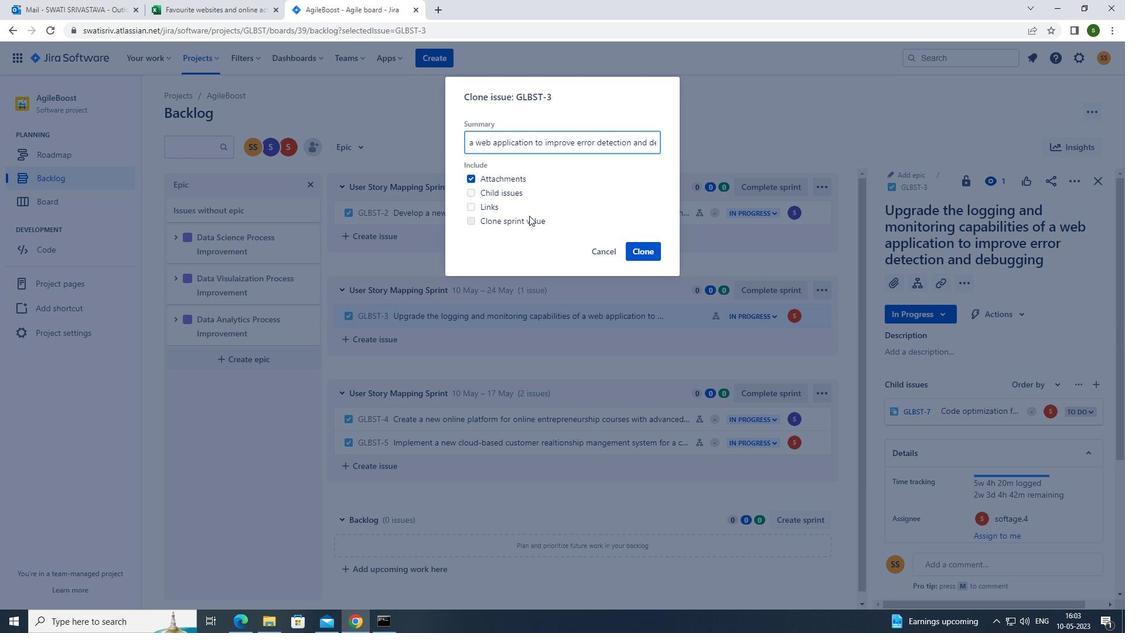 
Action: Mouse pressed left at (521, 195)
Screenshot: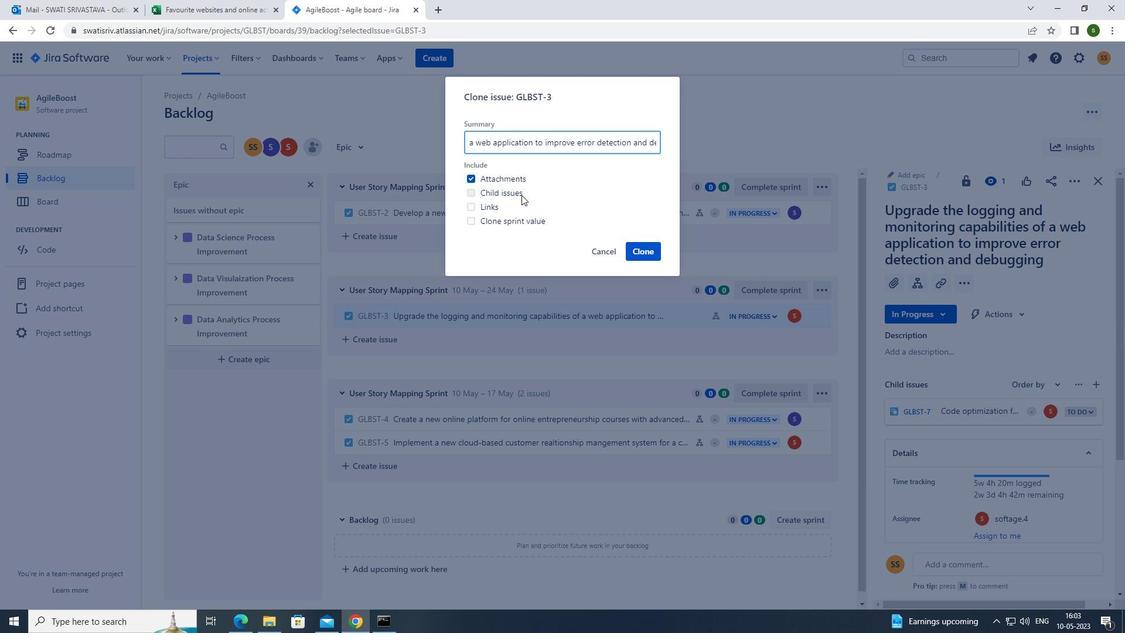
Action: Mouse moved to (492, 178)
Screenshot: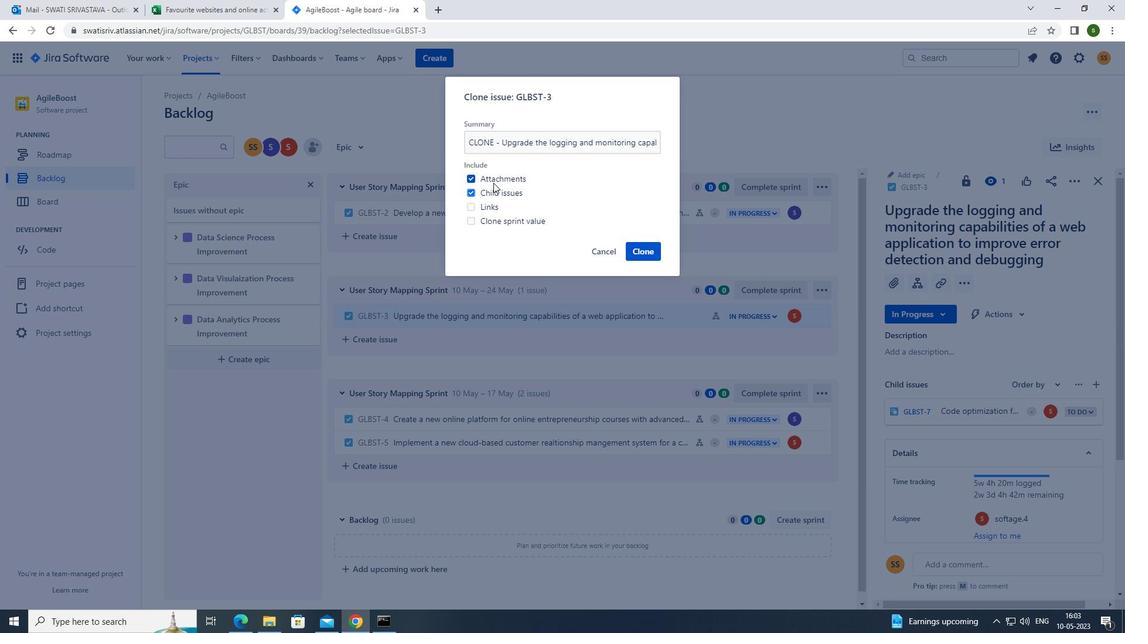
Action: Mouse pressed left at (492, 178)
Screenshot: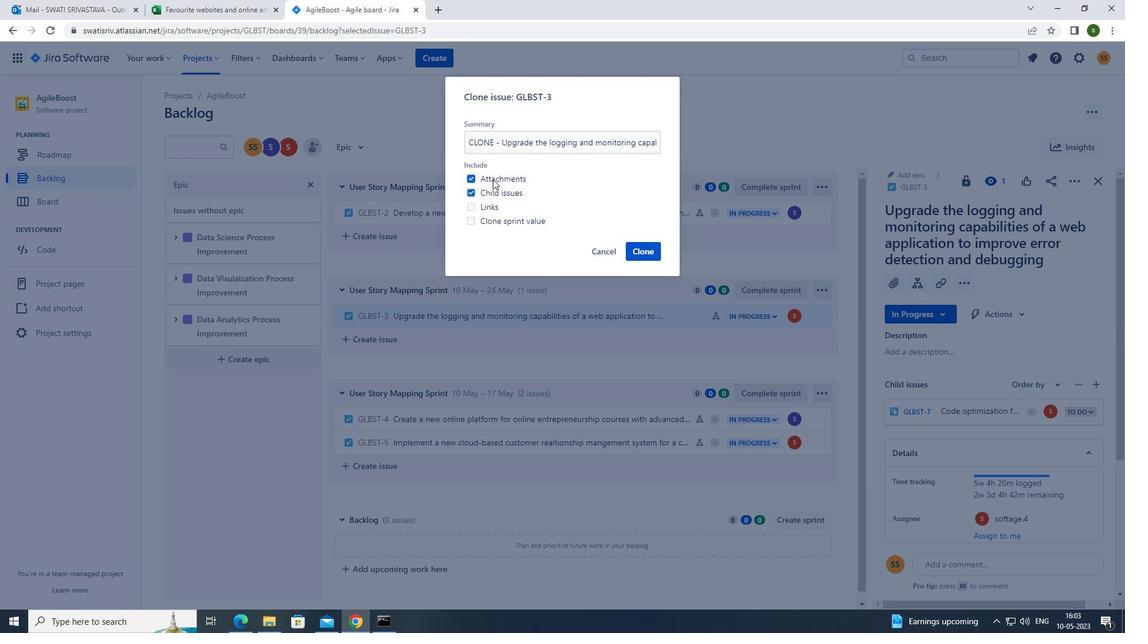 
Action: Mouse moved to (610, 250)
Screenshot: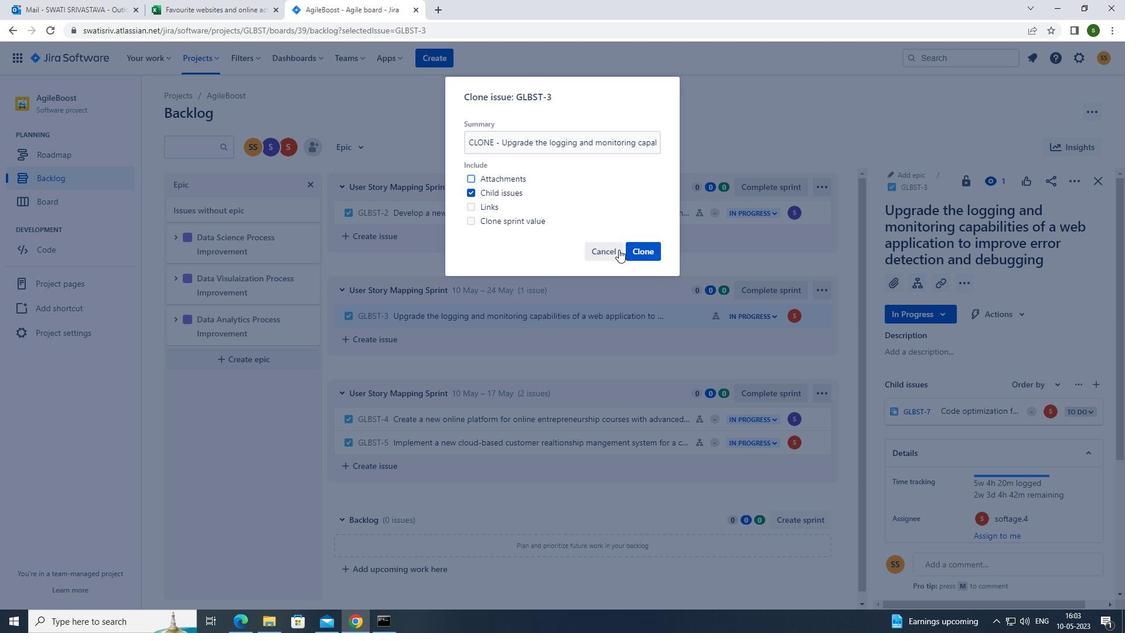 
Action: Mouse pressed left at (610, 250)
Screenshot: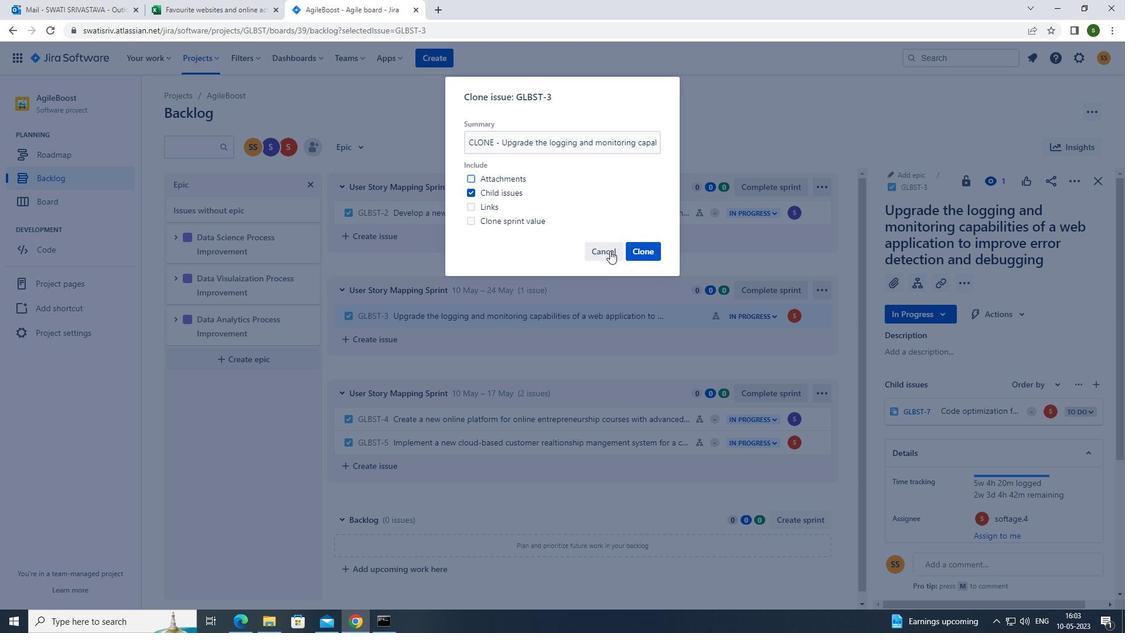 
Action: Mouse moved to (351, 141)
Screenshot: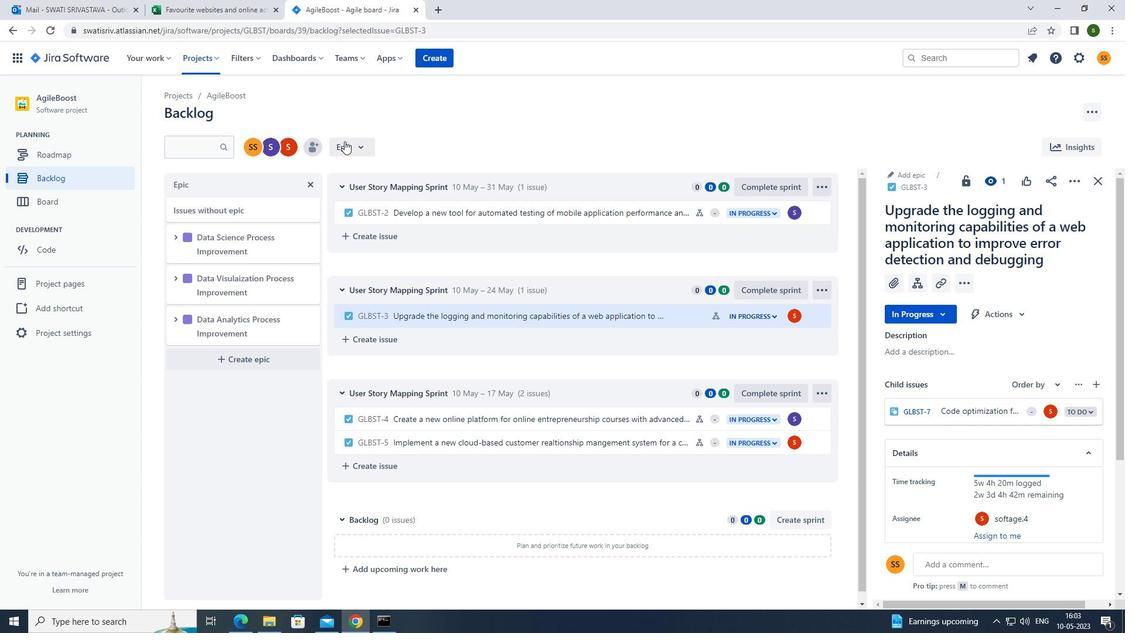 
Action: Mouse pressed left at (351, 141)
Screenshot: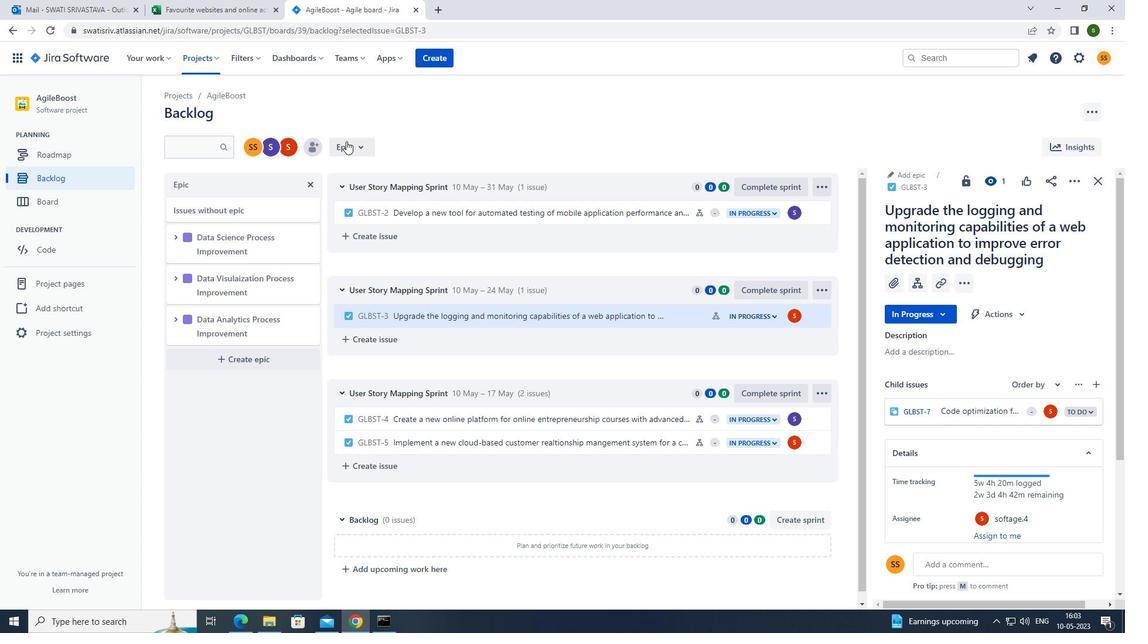 
Action: Mouse moved to (402, 215)
Screenshot: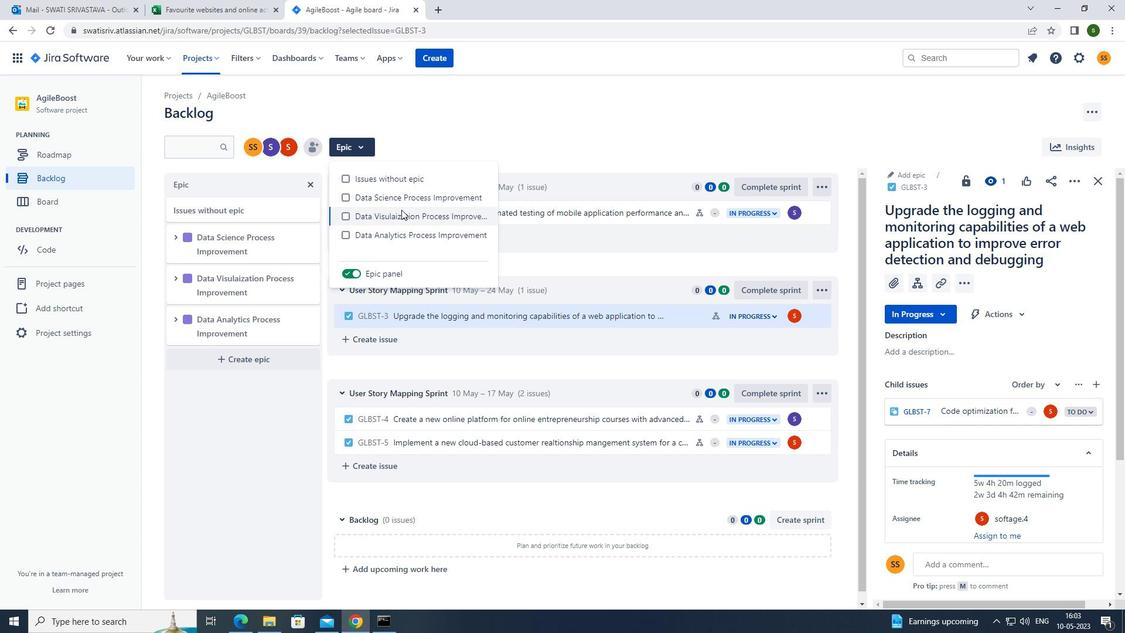 
Action: Mouse pressed left at (402, 215)
Screenshot: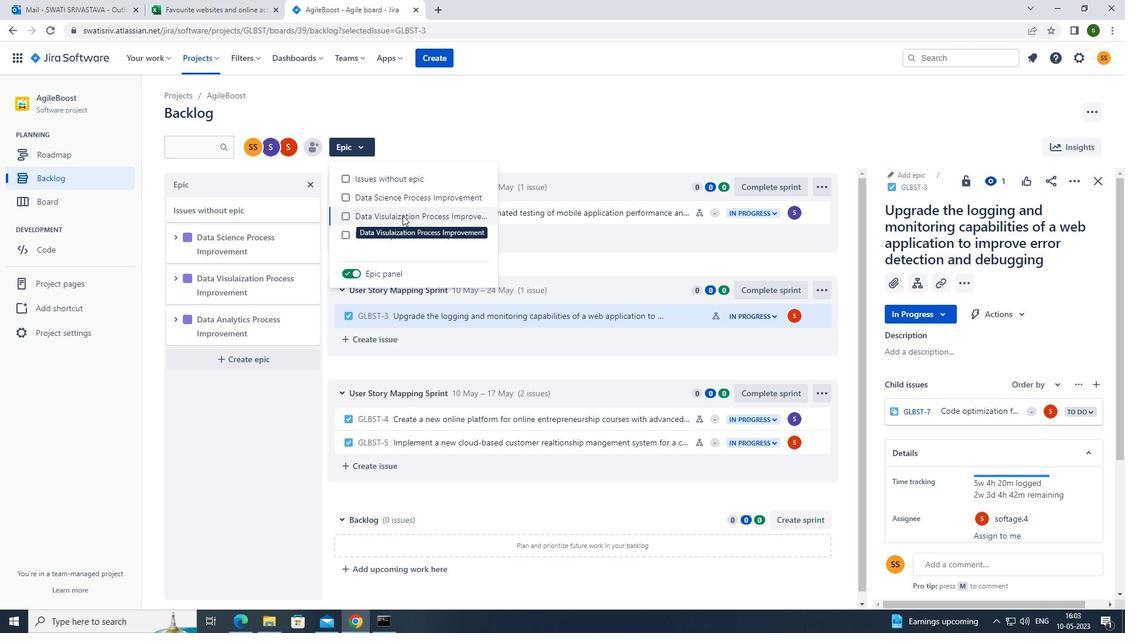 
Action: Mouse moved to (511, 127)
Screenshot: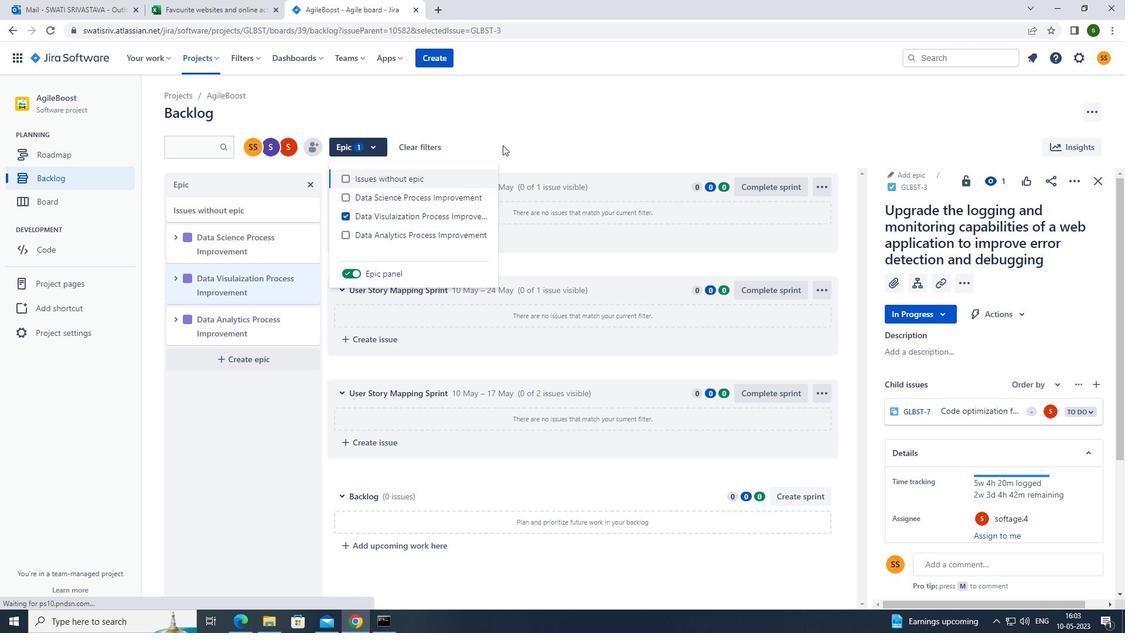 
Action: Mouse pressed left at (511, 127)
Screenshot: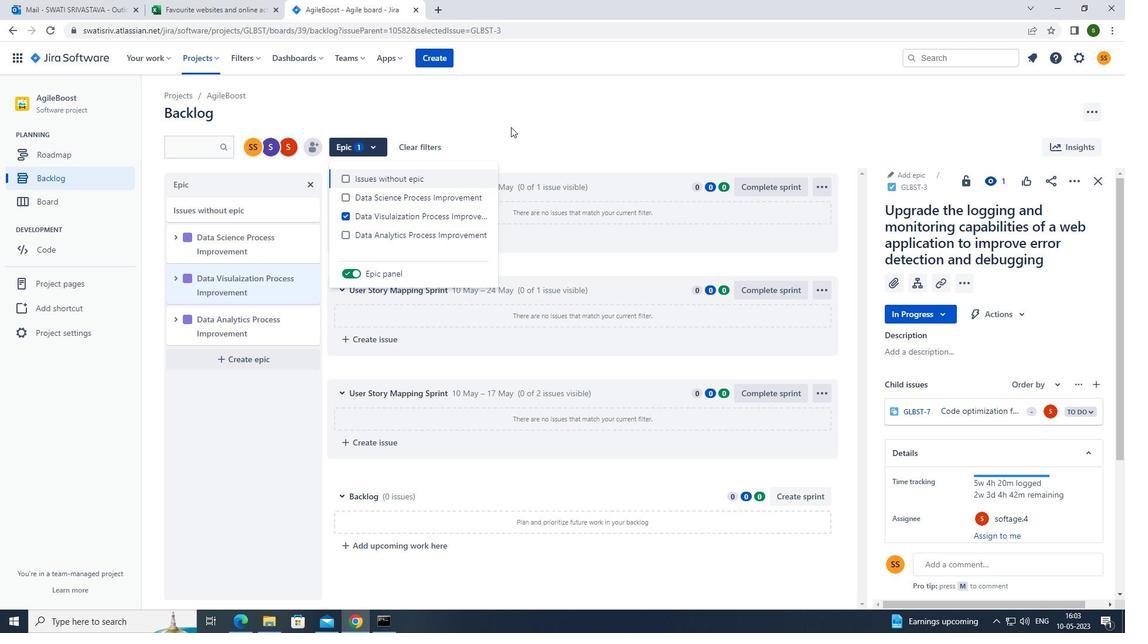 
